Task: Look for space in Fort McMurray, Canada from 11th June, 2023 to 17th June, 2023 for 1 adult in price range Rs.5000 to Rs.12000. Place can be private room with 1  bedroom having 1 bed and 1 bathroom. Property type can be house, flat, guest house, hotel. Booking option can be shelf check-in. Required host language is English.
Action: Mouse moved to (452, 92)
Screenshot: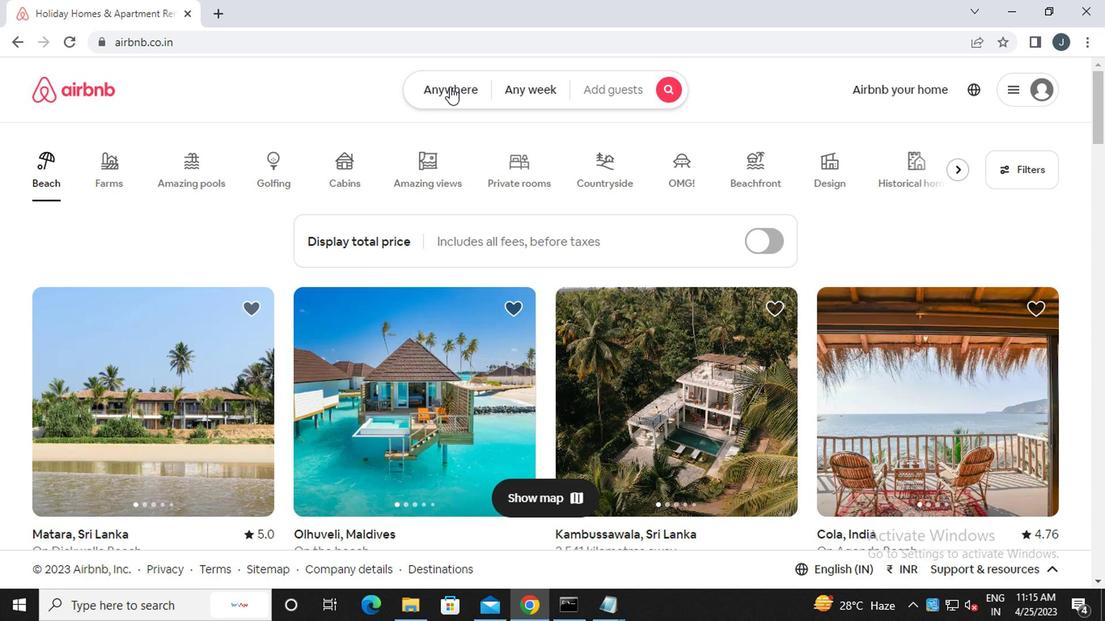 
Action: Mouse pressed left at (452, 92)
Screenshot: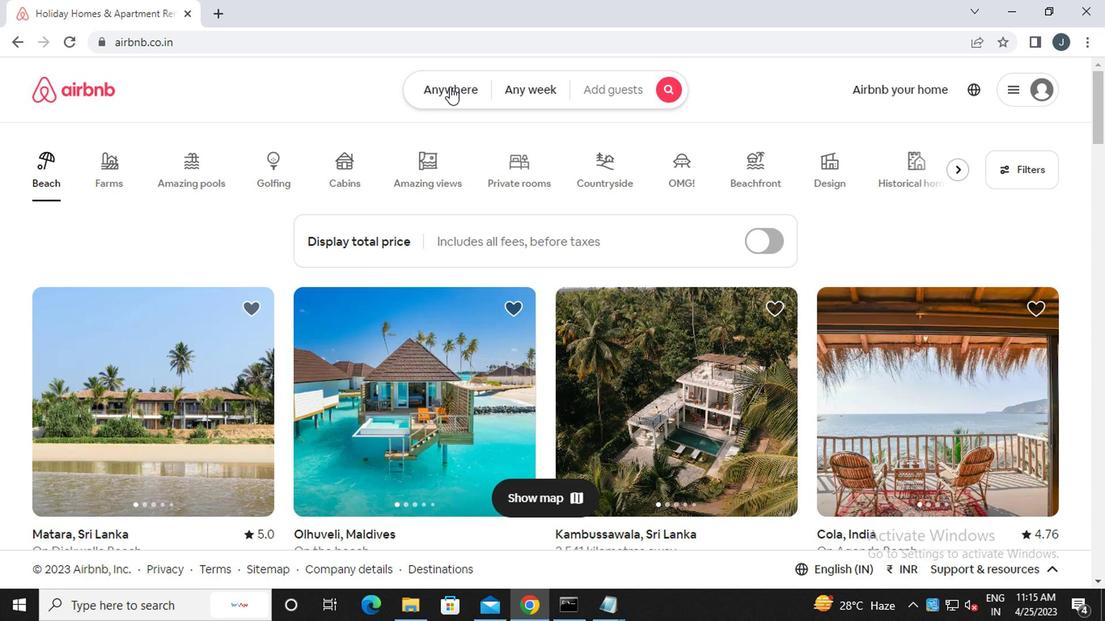
Action: Mouse moved to (269, 155)
Screenshot: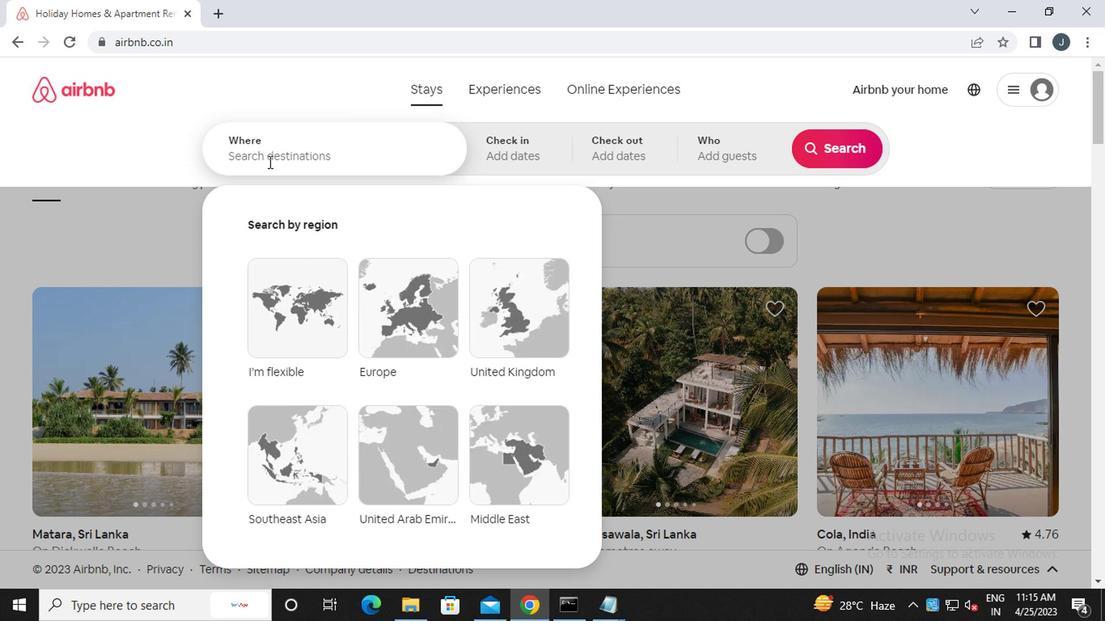 
Action: Mouse pressed left at (269, 155)
Screenshot: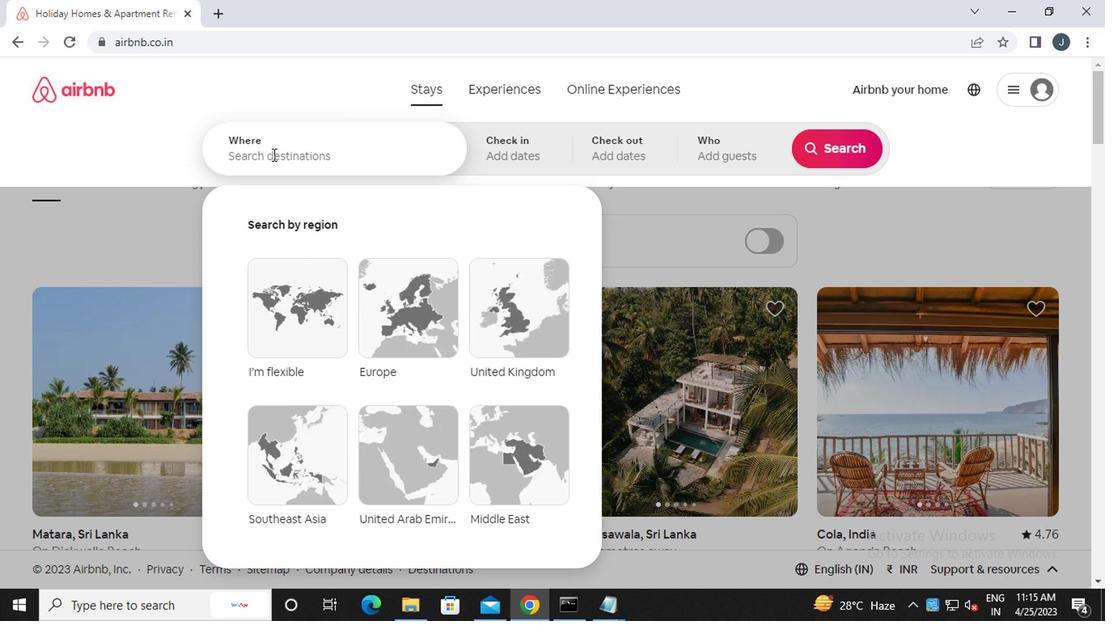 
Action: Mouse moved to (271, 155)
Screenshot: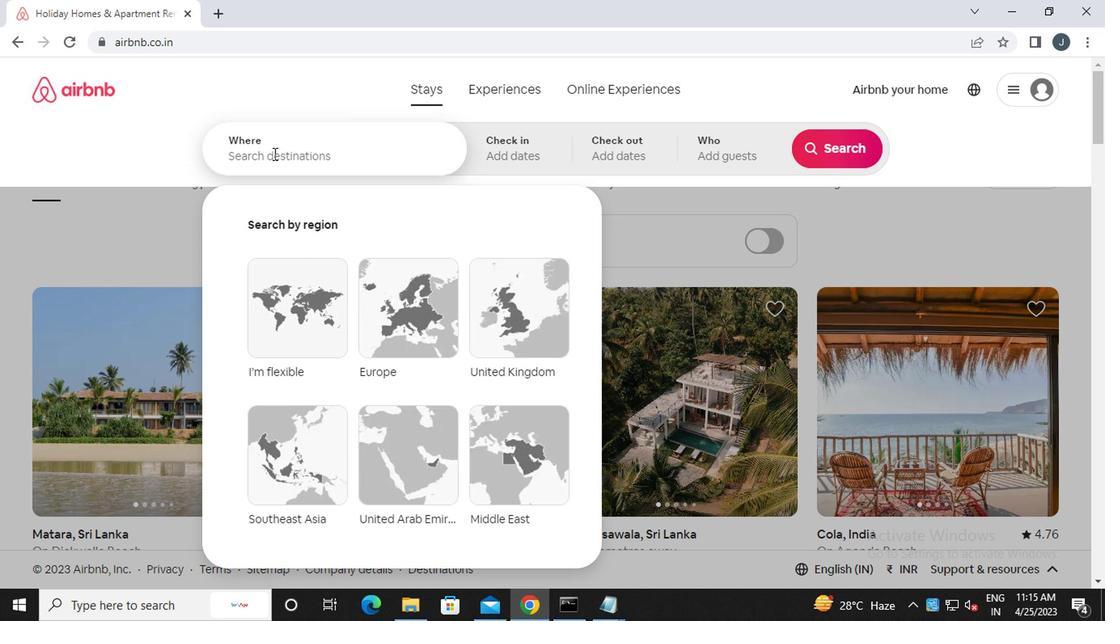 
Action: Key pressed f<Key.caps_lock>ort<Key.space><Key.caps_lock>m<Key.caps_lock>c<Key.caps_lock>m<Key.caps_lock>urray,<Key.caps_lock>c<Key.caps_lock>anada
Screenshot: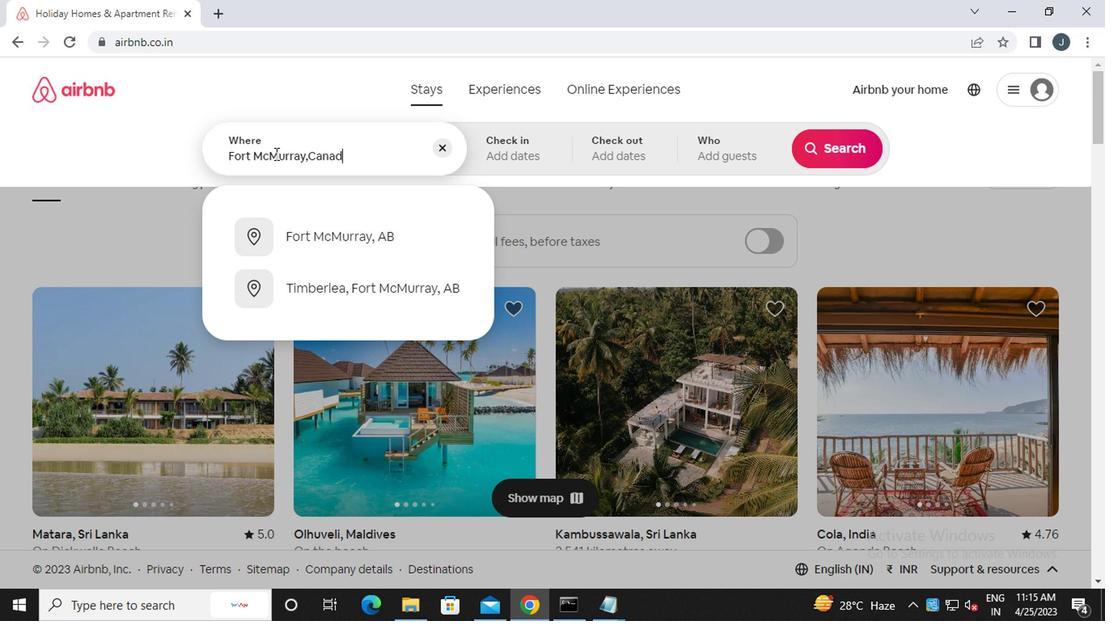 
Action: Mouse moved to (525, 160)
Screenshot: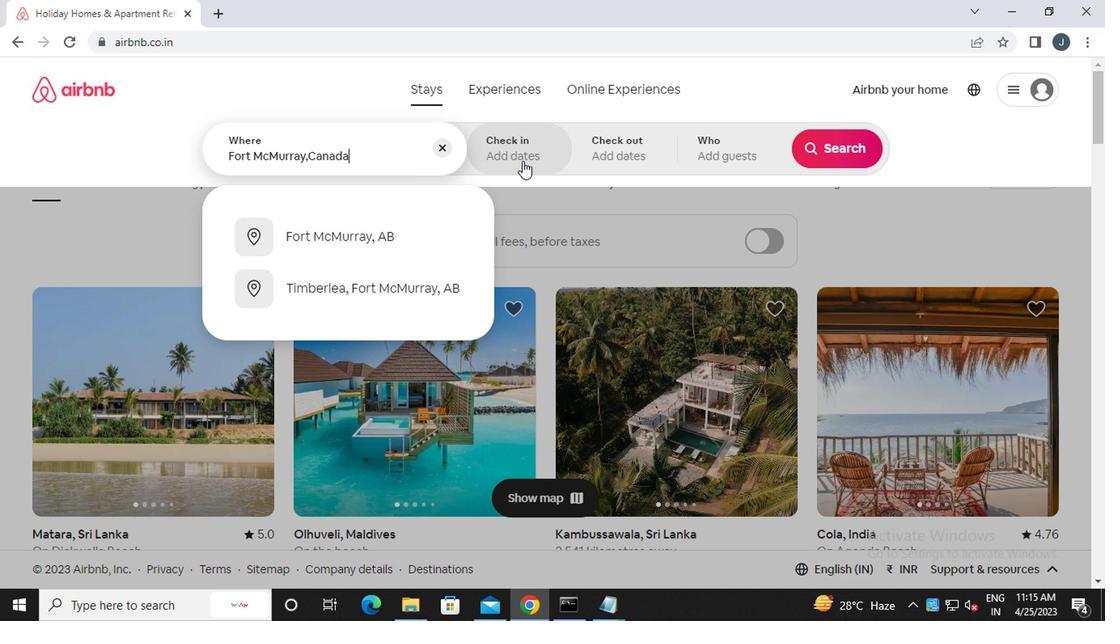 
Action: Mouse pressed left at (525, 160)
Screenshot: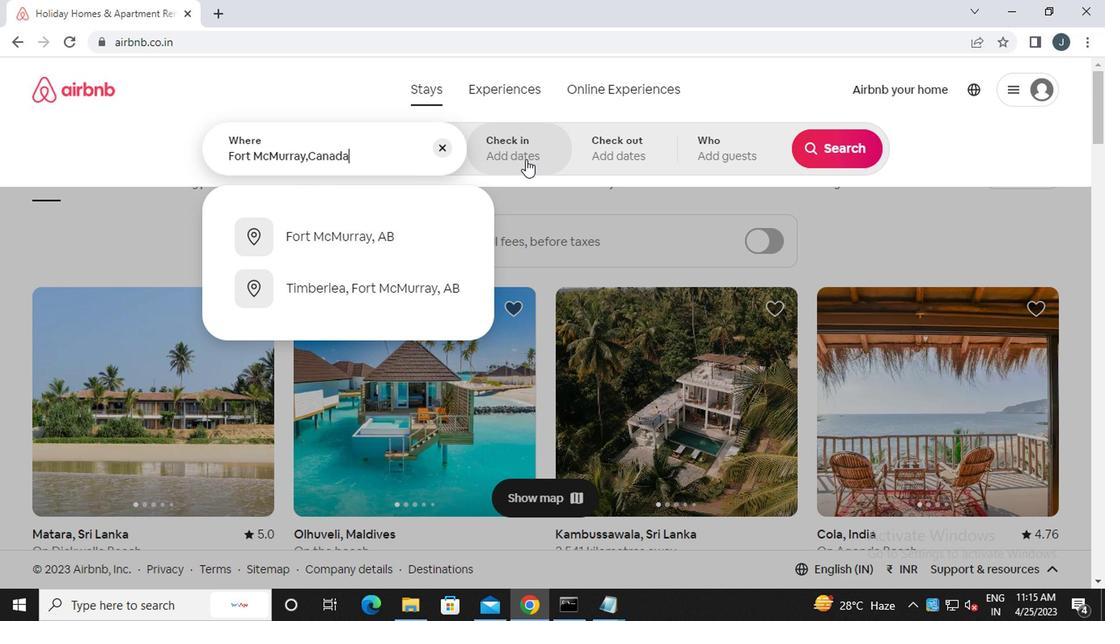 
Action: Mouse moved to (833, 277)
Screenshot: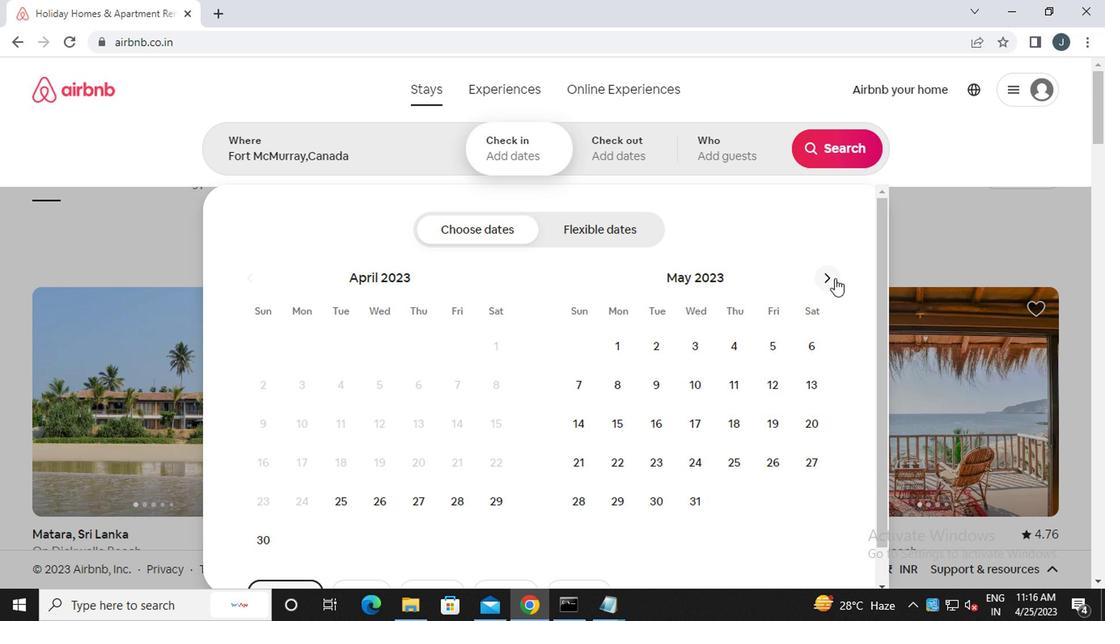 
Action: Mouse pressed left at (833, 277)
Screenshot: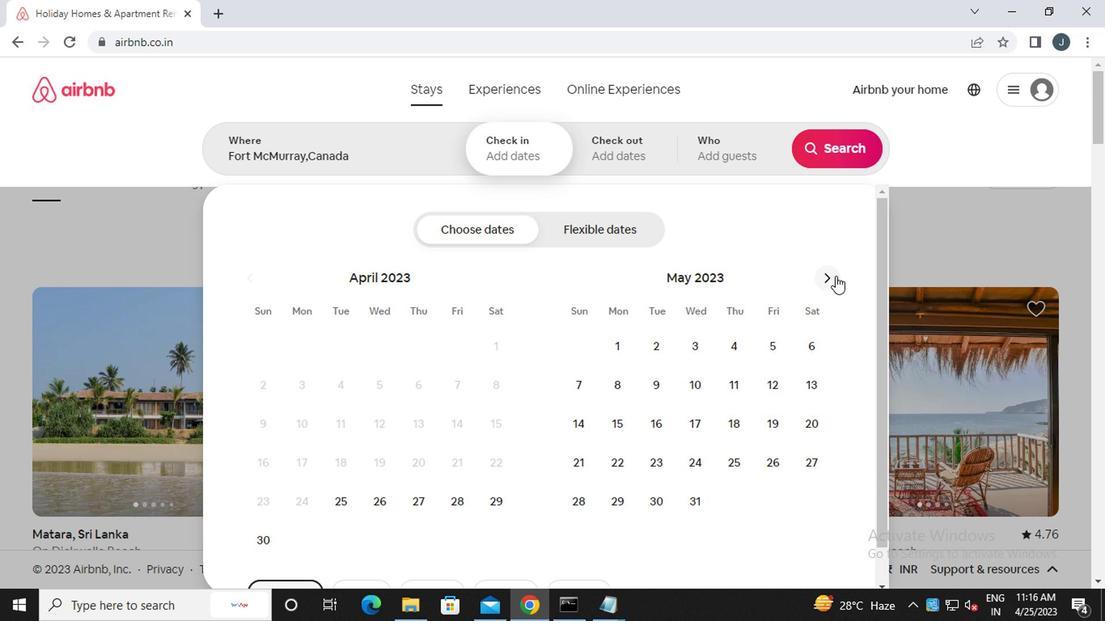 
Action: Mouse moved to (584, 431)
Screenshot: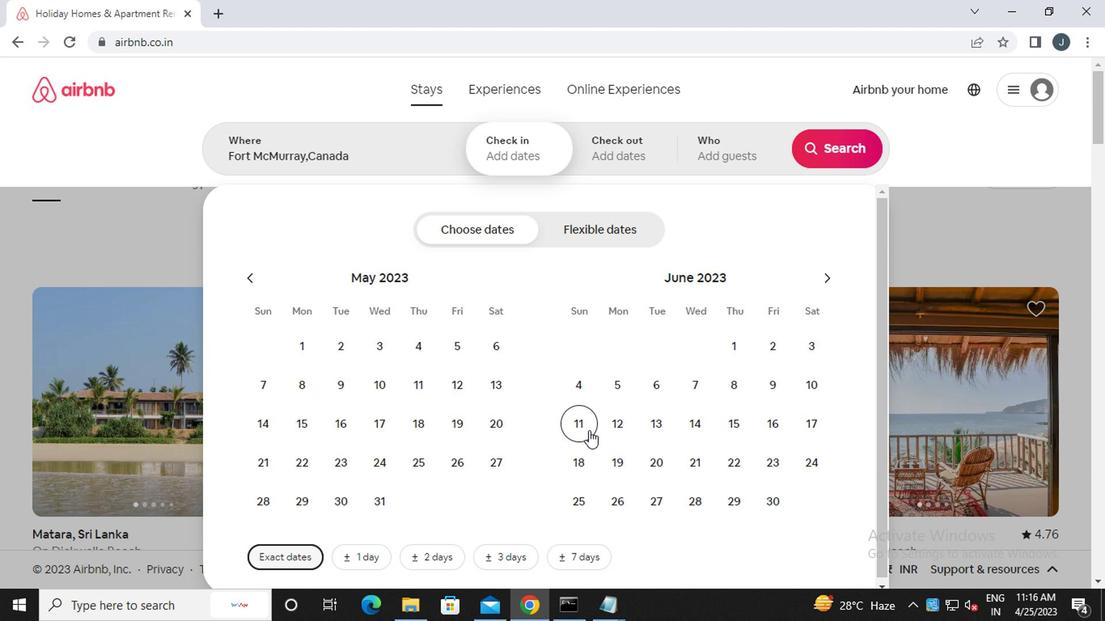 
Action: Mouse pressed left at (584, 431)
Screenshot: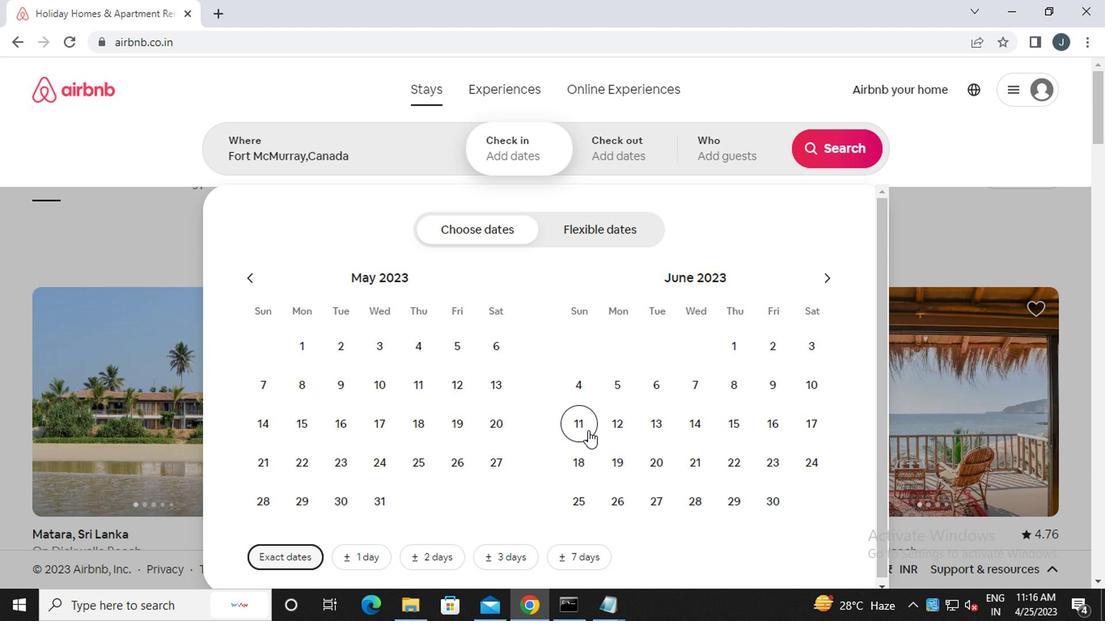 
Action: Mouse moved to (807, 429)
Screenshot: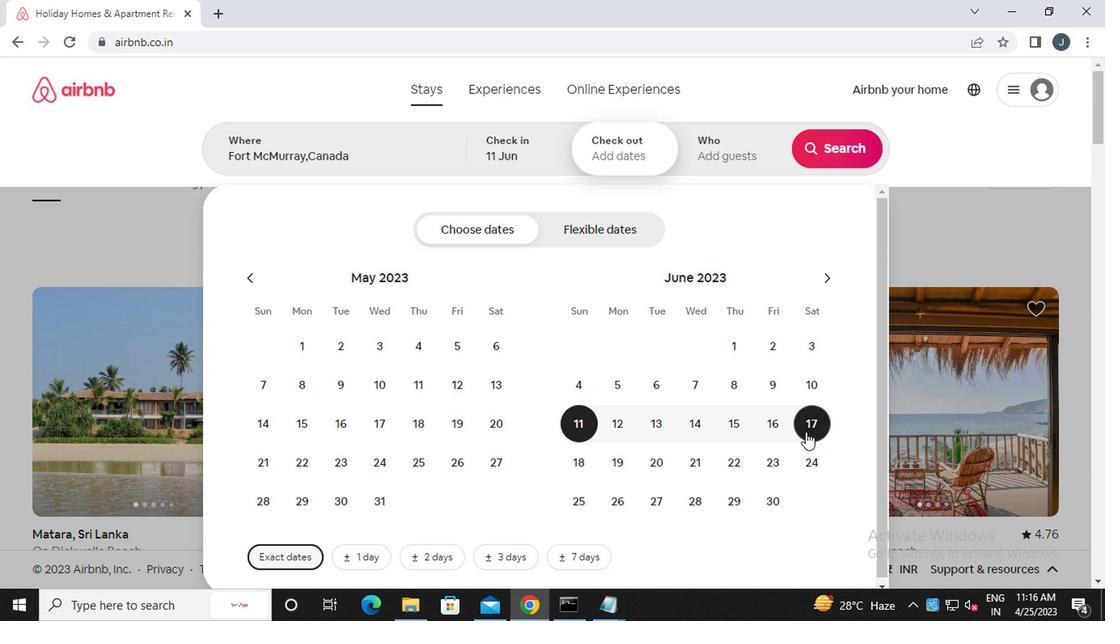 
Action: Mouse pressed left at (807, 429)
Screenshot: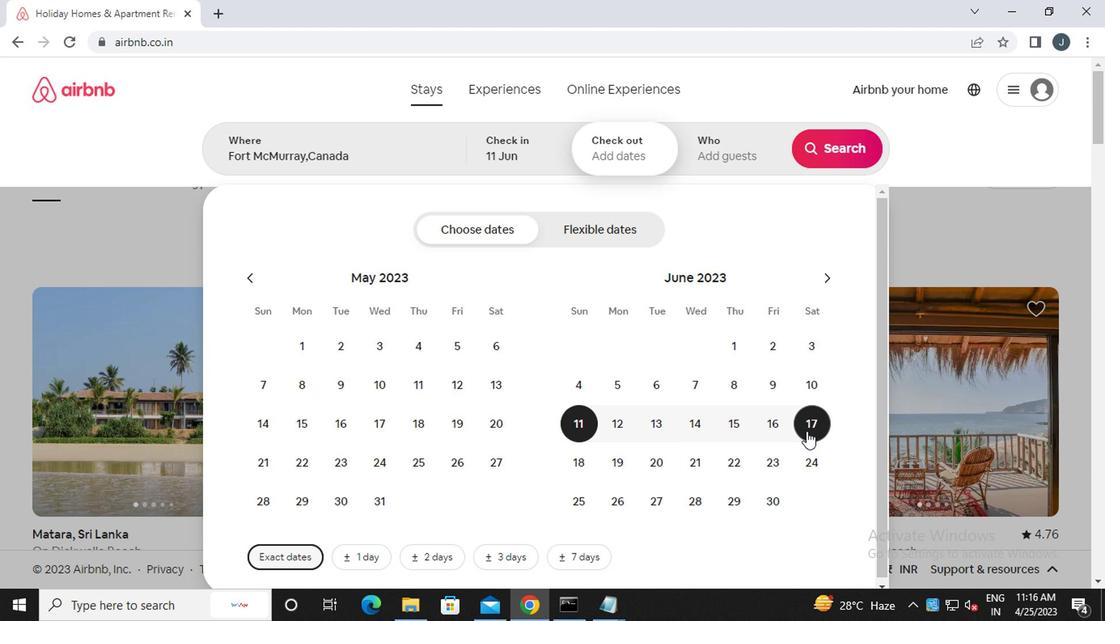 
Action: Mouse moved to (735, 164)
Screenshot: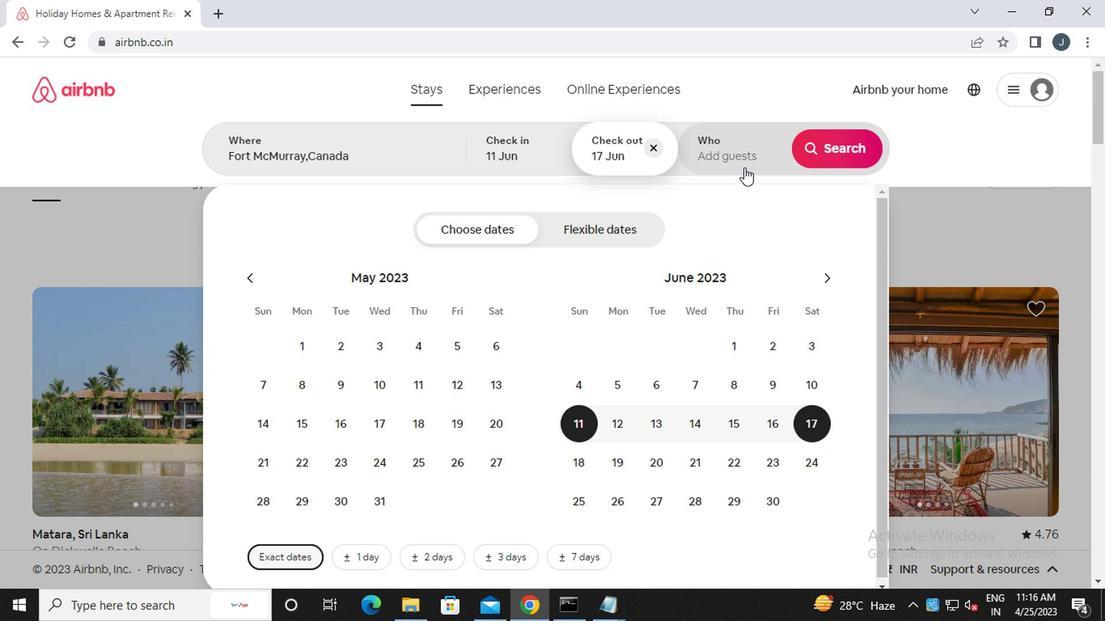 
Action: Mouse pressed left at (735, 164)
Screenshot: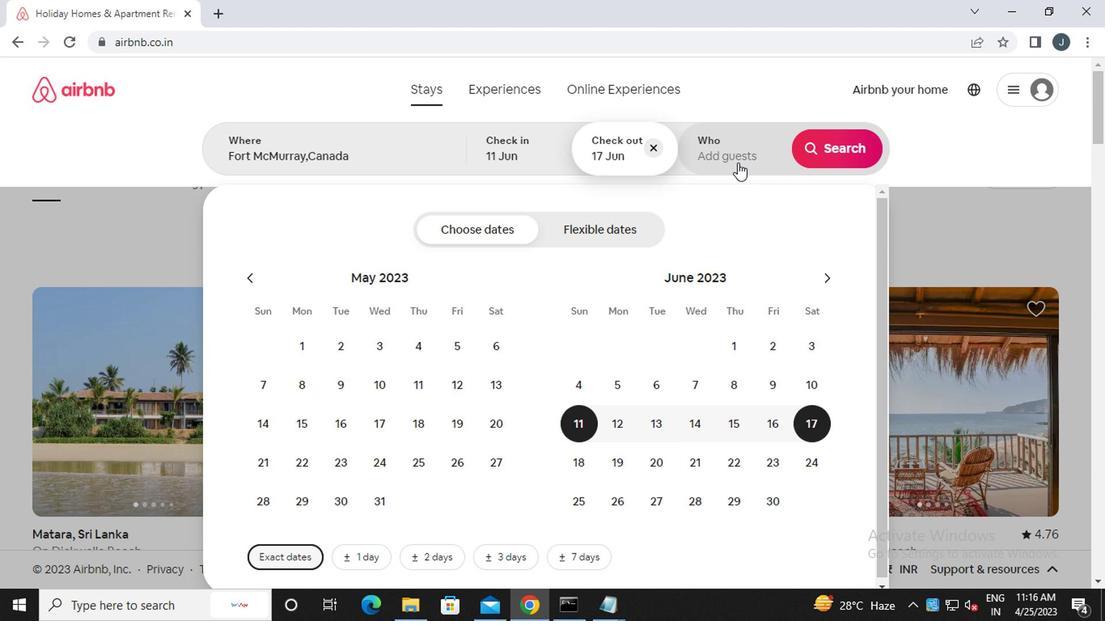 
Action: Mouse moved to (846, 240)
Screenshot: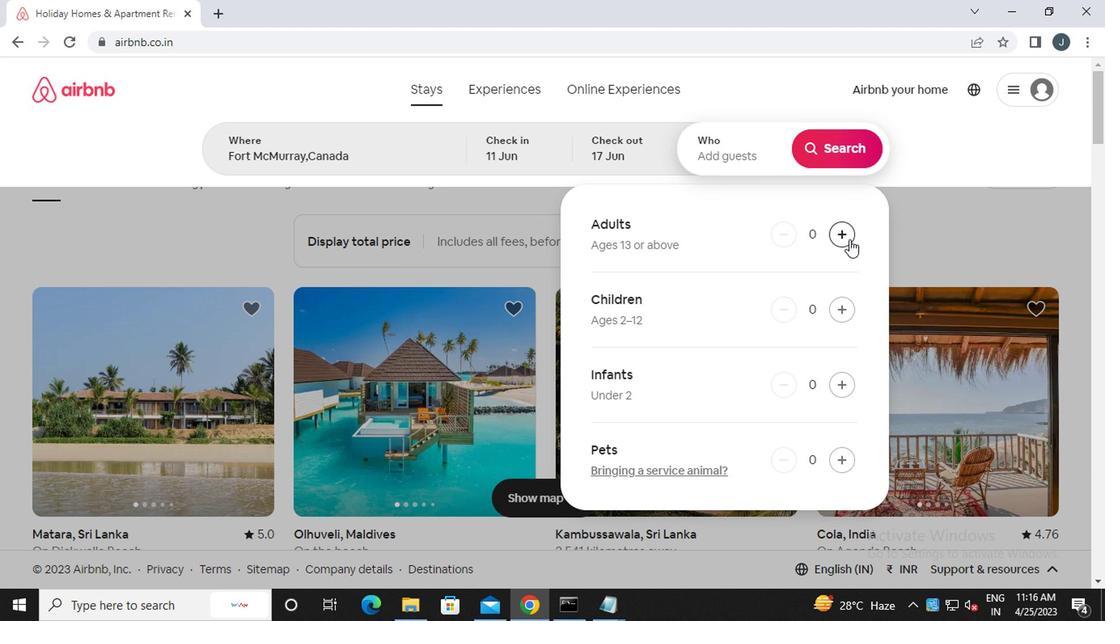 
Action: Mouse pressed left at (846, 240)
Screenshot: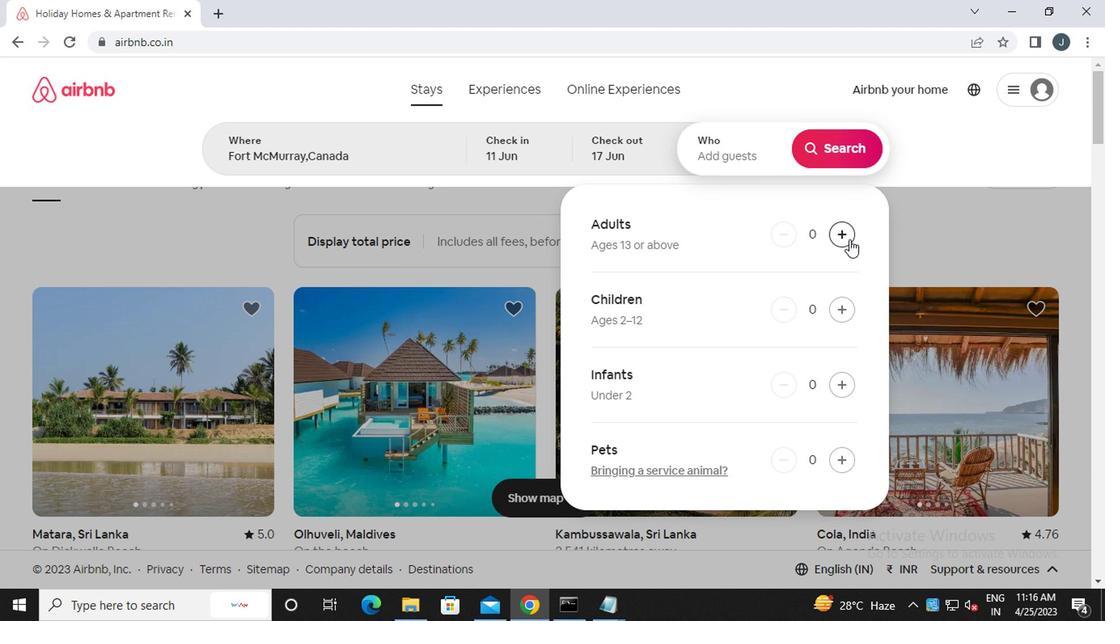 
Action: Mouse moved to (828, 154)
Screenshot: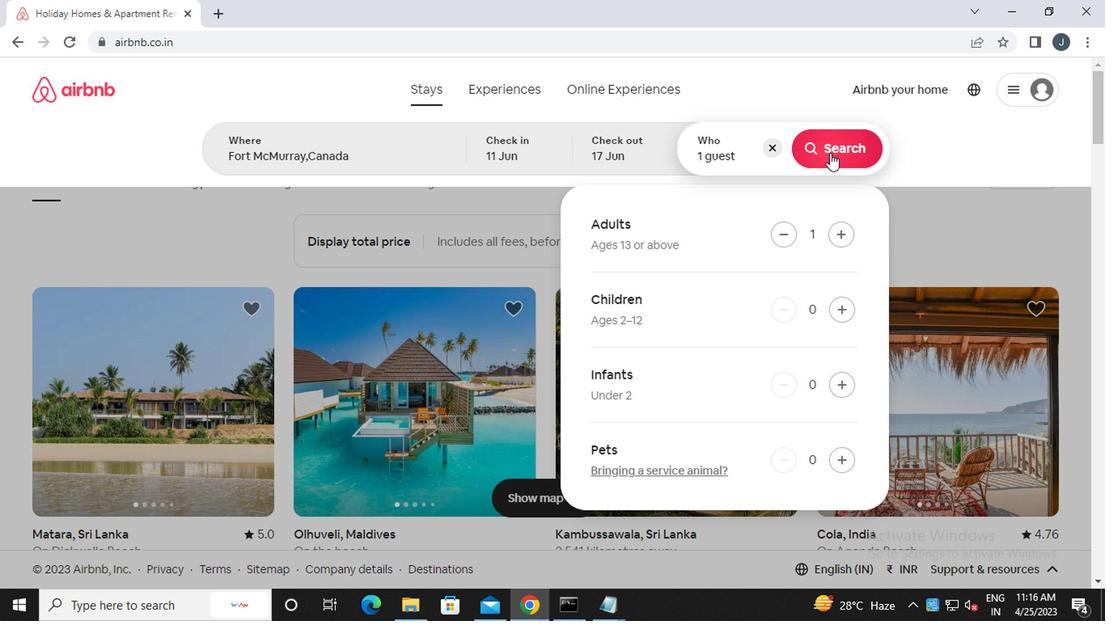 
Action: Mouse pressed left at (828, 154)
Screenshot: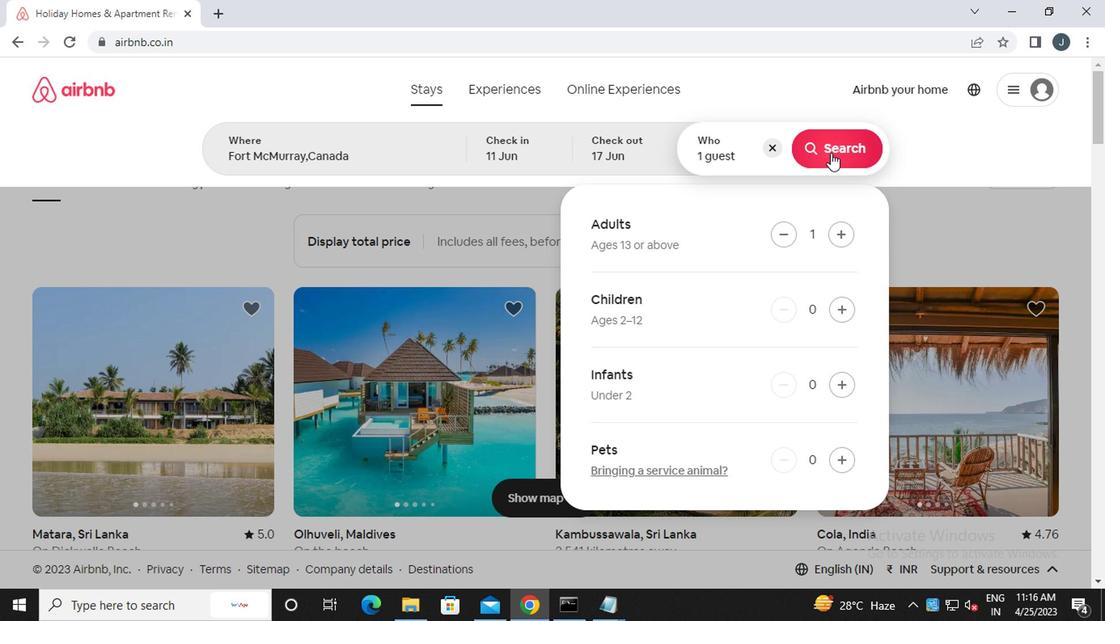 
Action: Mouse moved to (1038, 151)
Screenshot: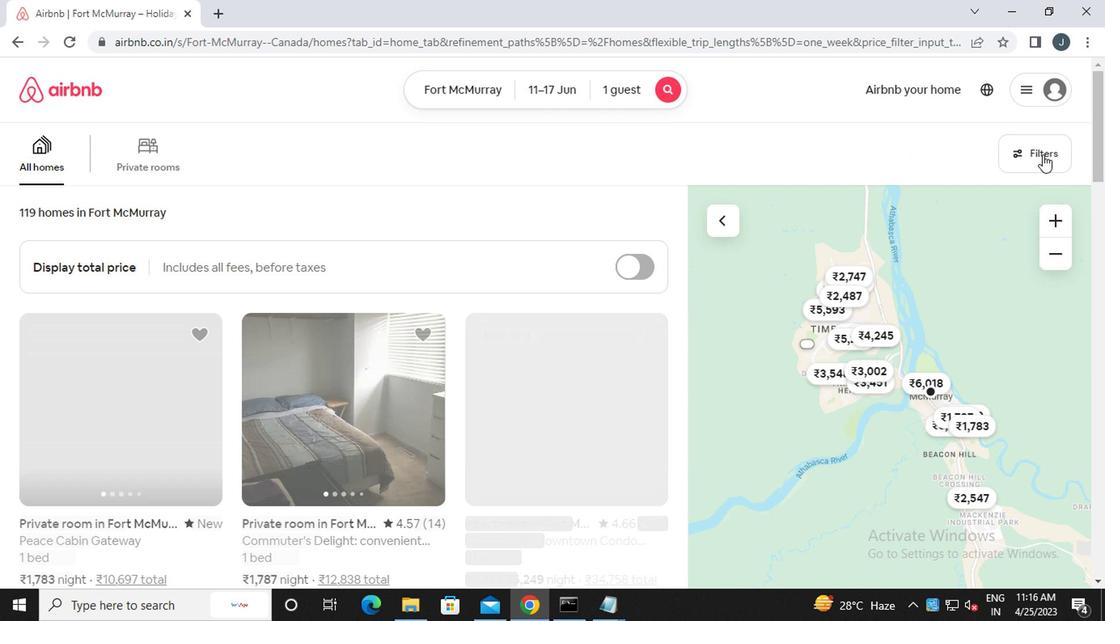 
Action: Mouse pressed left at (1038, 151)
Screenshot: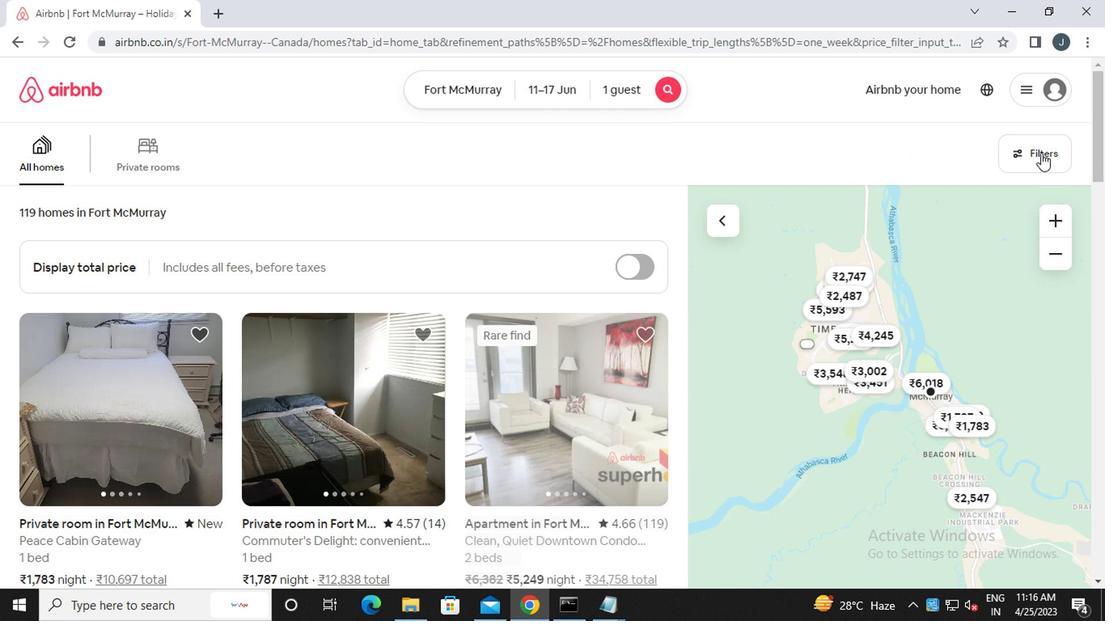 
Action: Mouse moved to (381, 355)
Screenshot: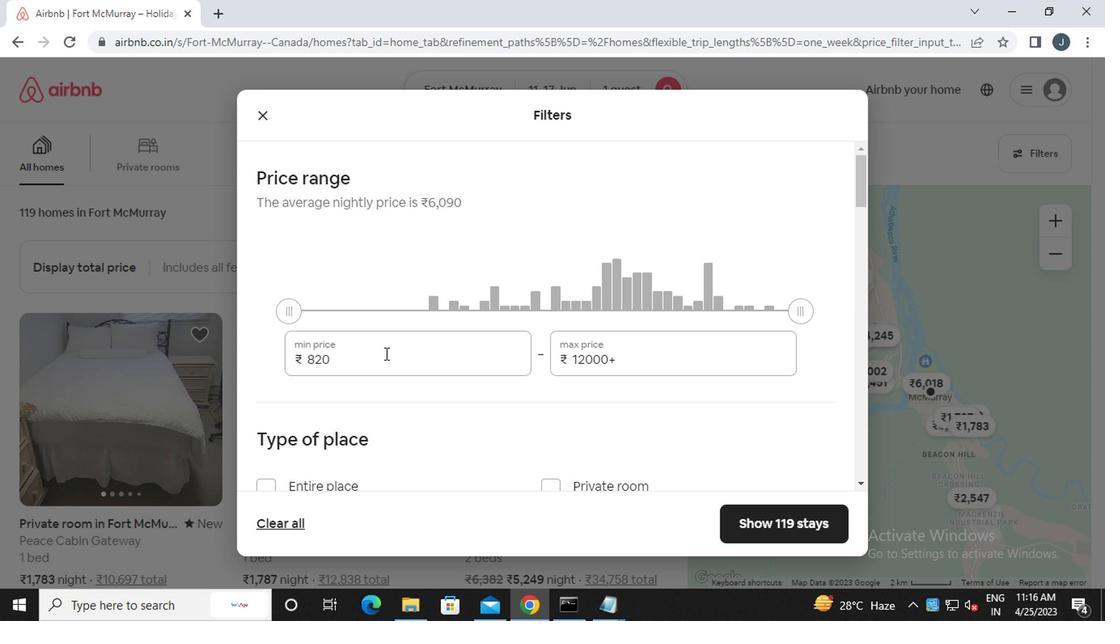 
Action: Mouse pressed left at (381, 355)
Screenshot: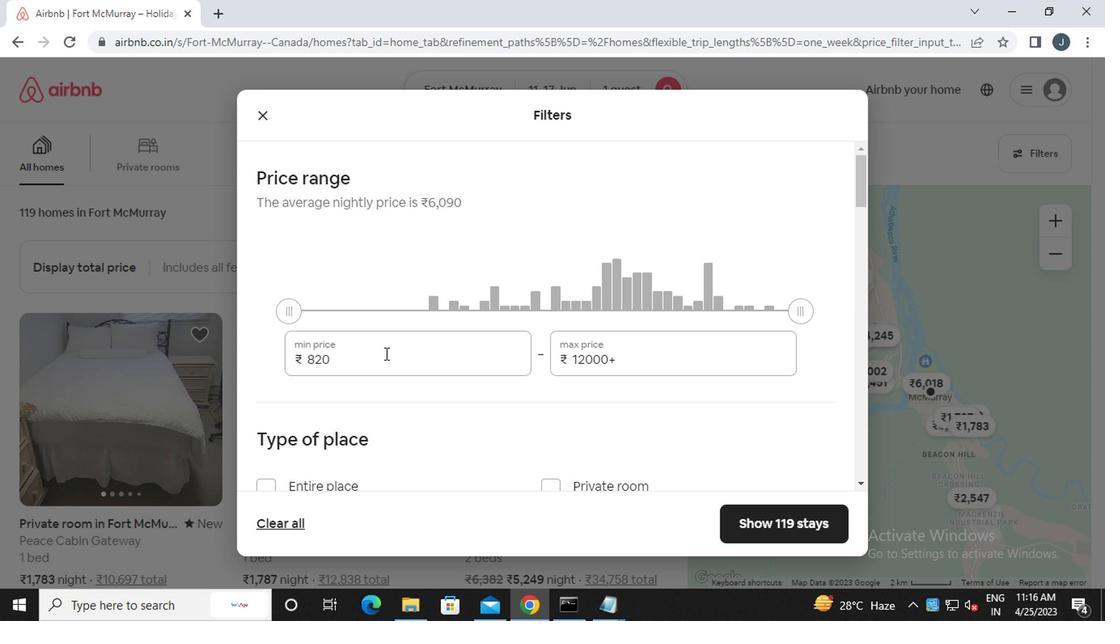
Action: Mouse moved to (381, 356)
Screenshot: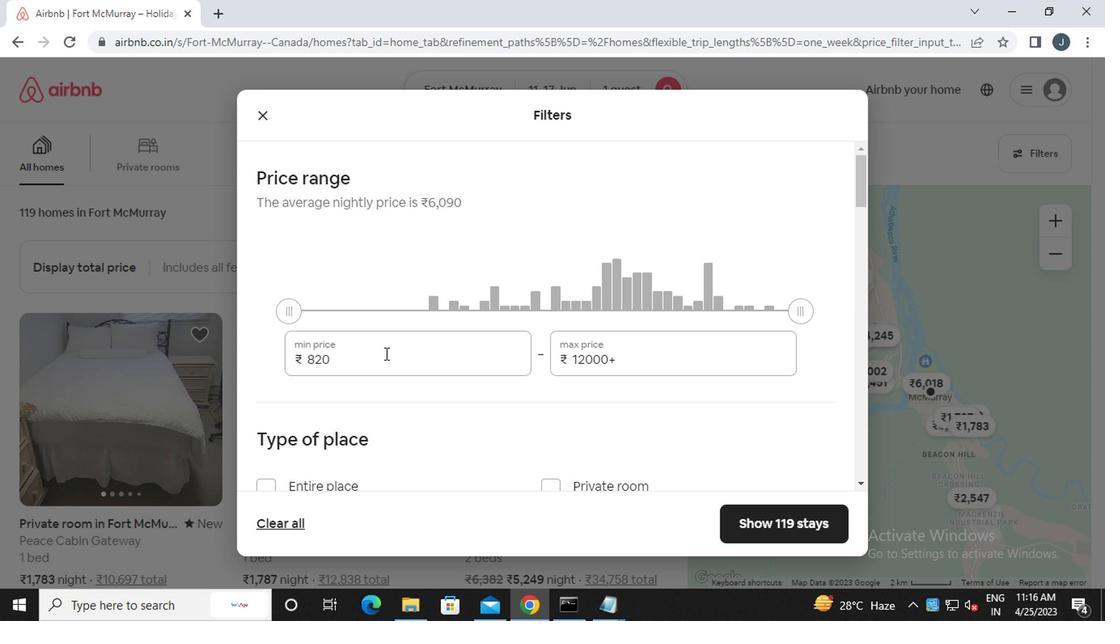 
Action: Key pressed <Key.backspace><Key.backspace><Key.backspace><<101>><<96>><<96>><<96>>
Screenshot: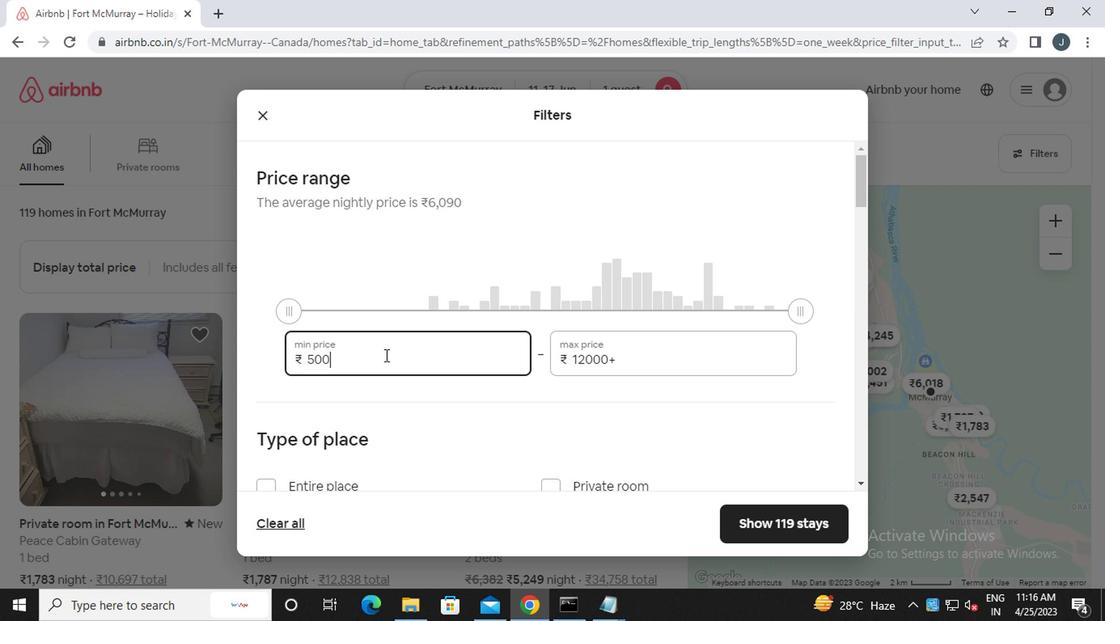 
Action: Mouse moved to (632, 364)
Screenshot: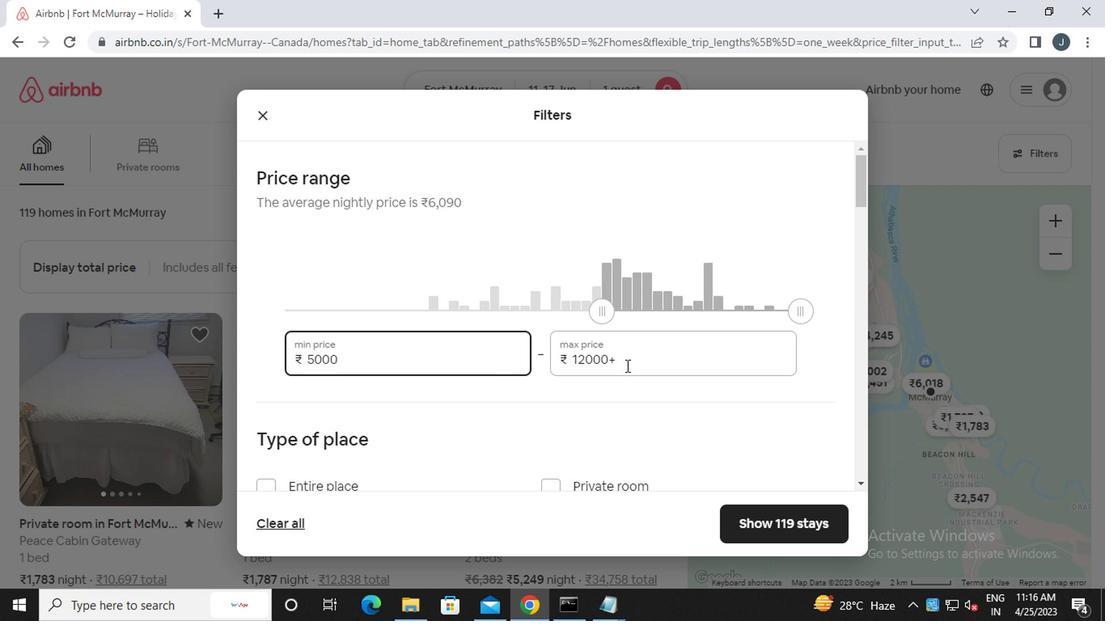 
Action: Mouse pressed left at (632, 364)
Screenshot: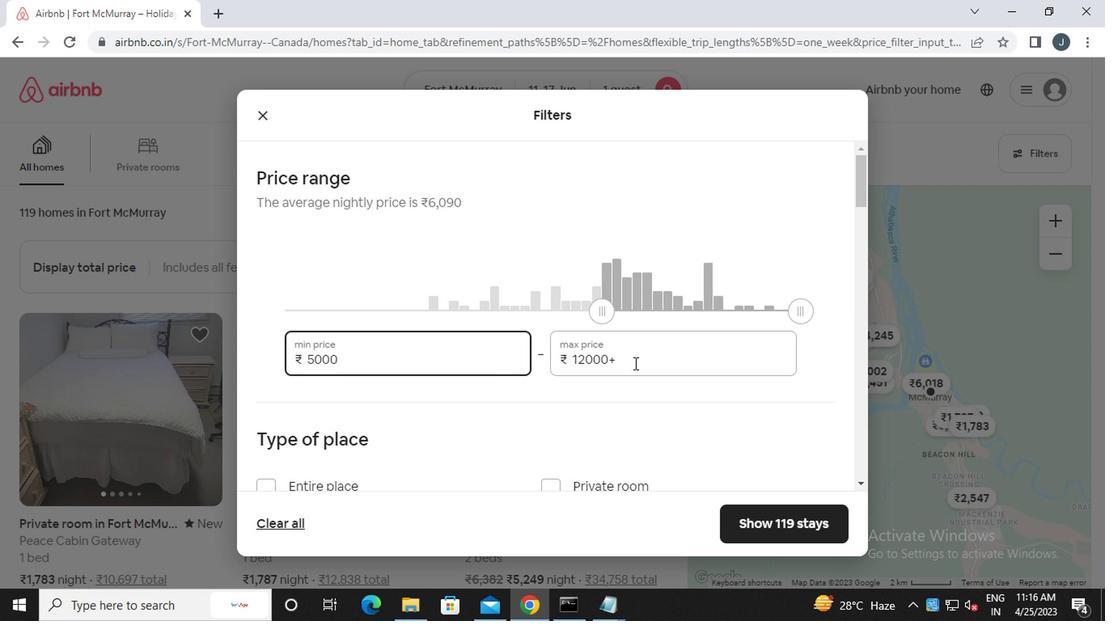 
Action: Mouse moved to (632, 364)
Screenshot: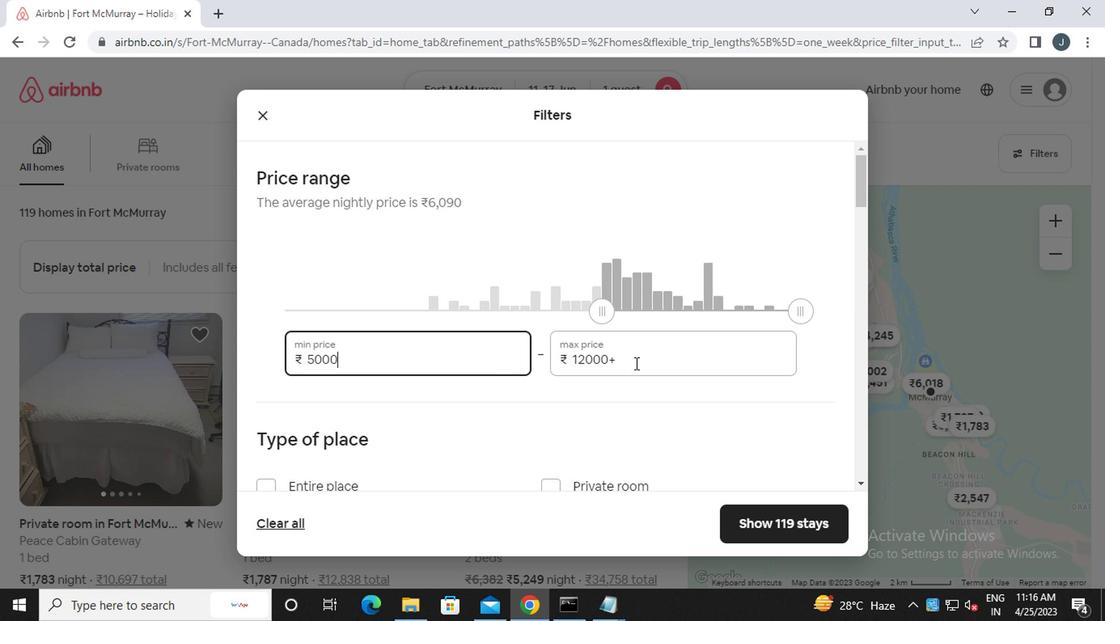 
Action: Key pressed <Key.backspace><Key.backspace><<96>>
Screenshot: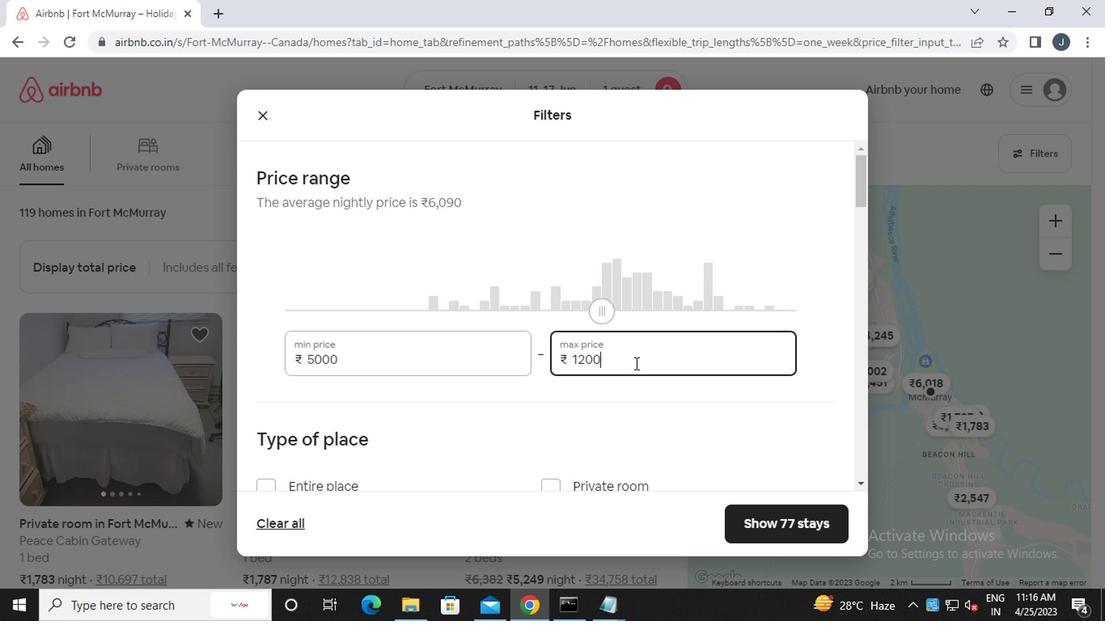 
Action: Mouse moved to (497, 381)
Screenshot: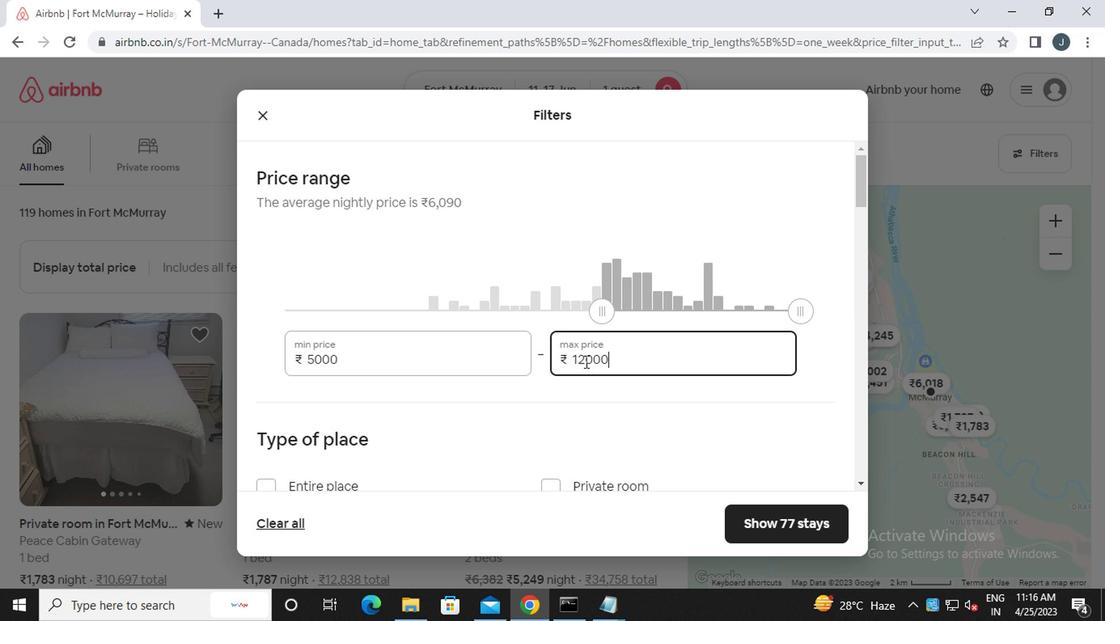 
Action: Mouse scrolled (497, 380) with delta (0, 0)
Screenshot: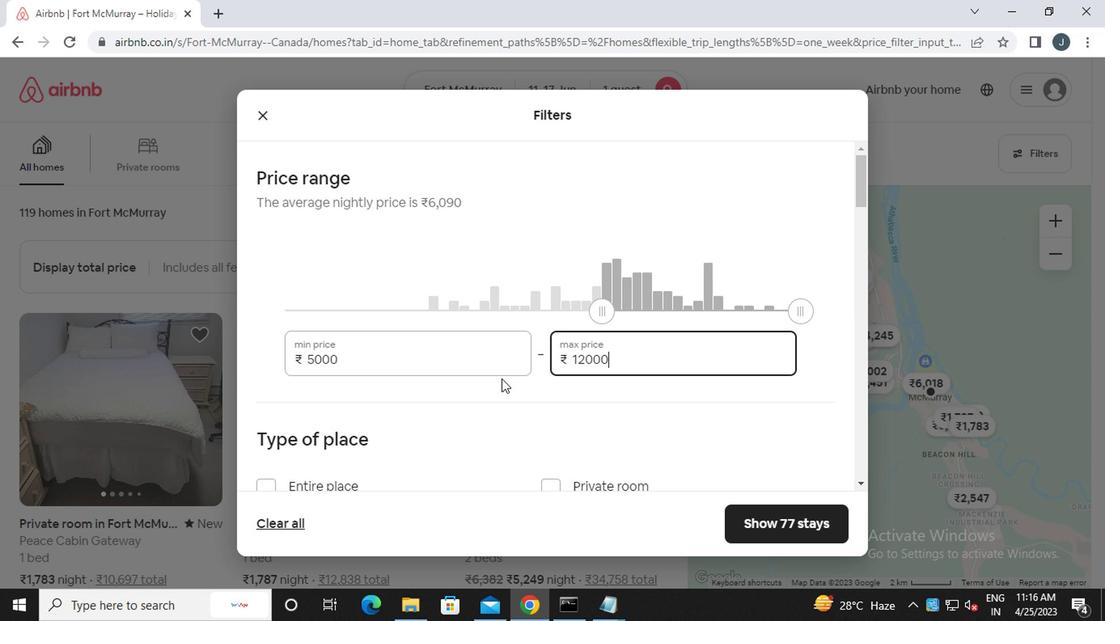 
Action: Mouse scrolled (497, 380) with delta (0, 0)
Screenshot: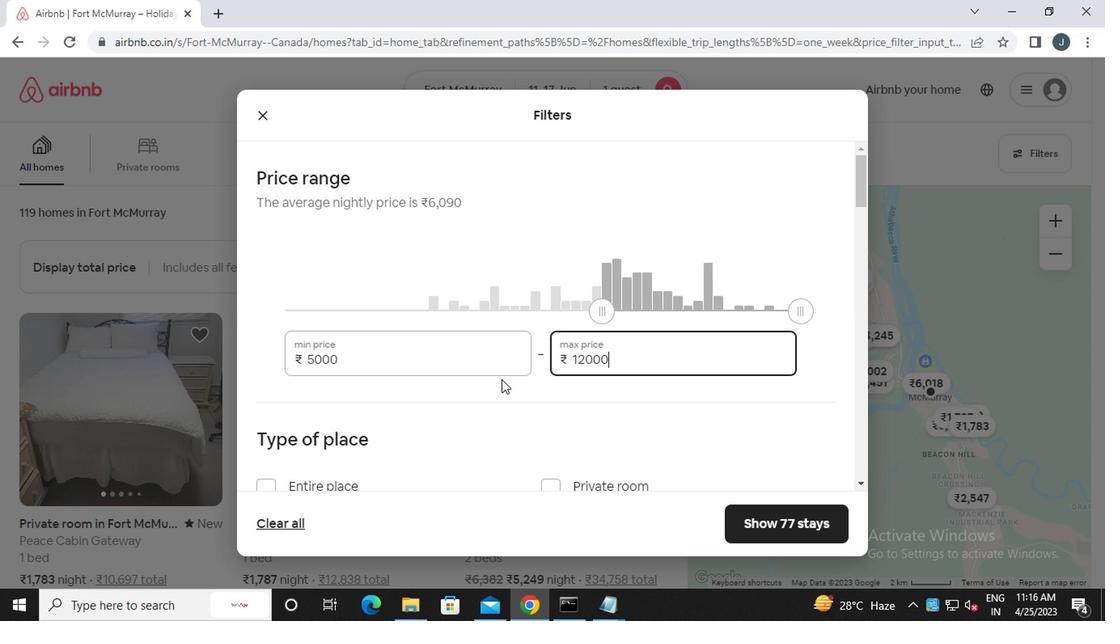 
Action: Mouse moved to (549, 331)
Screenshot: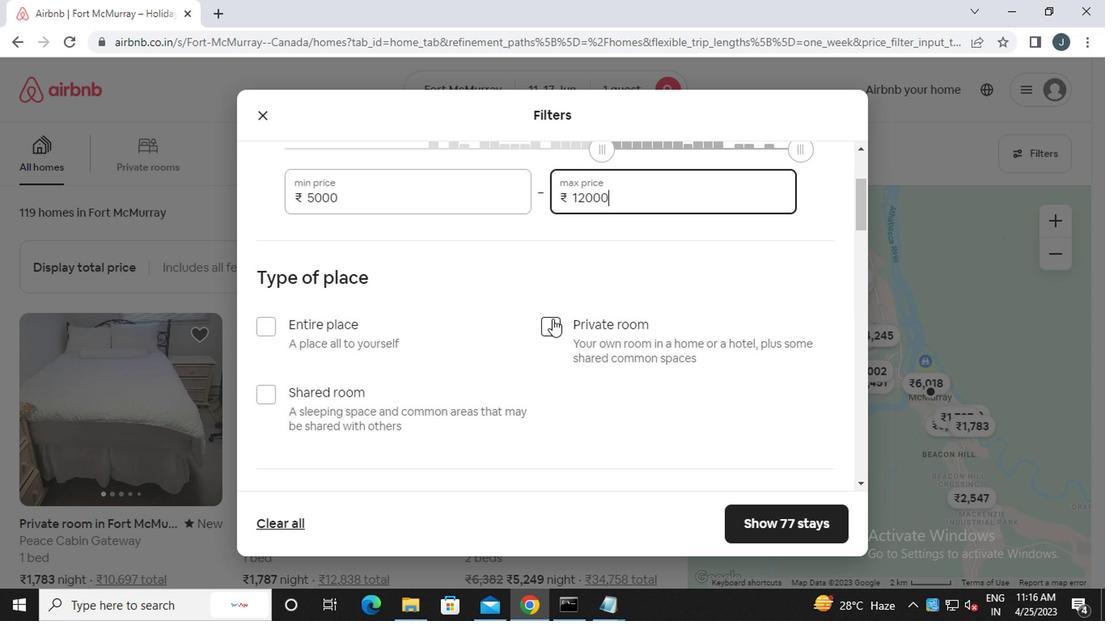 
Action: Mouse pressed left at (549, 331)
Screenshot: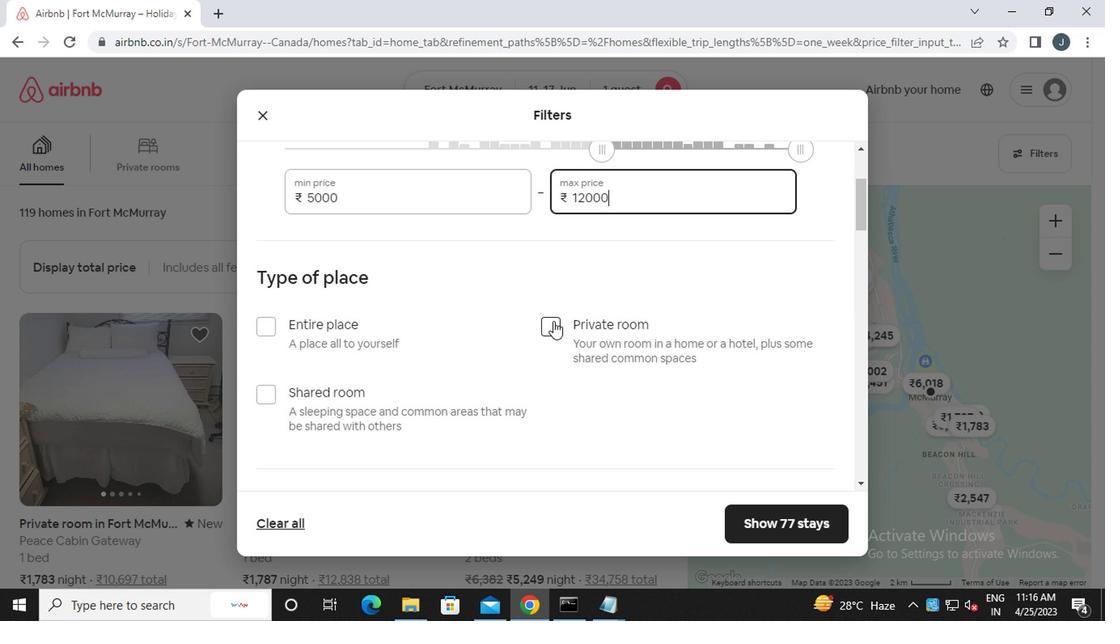 
Action: Mouse moved to (545, 346)
Screenshot: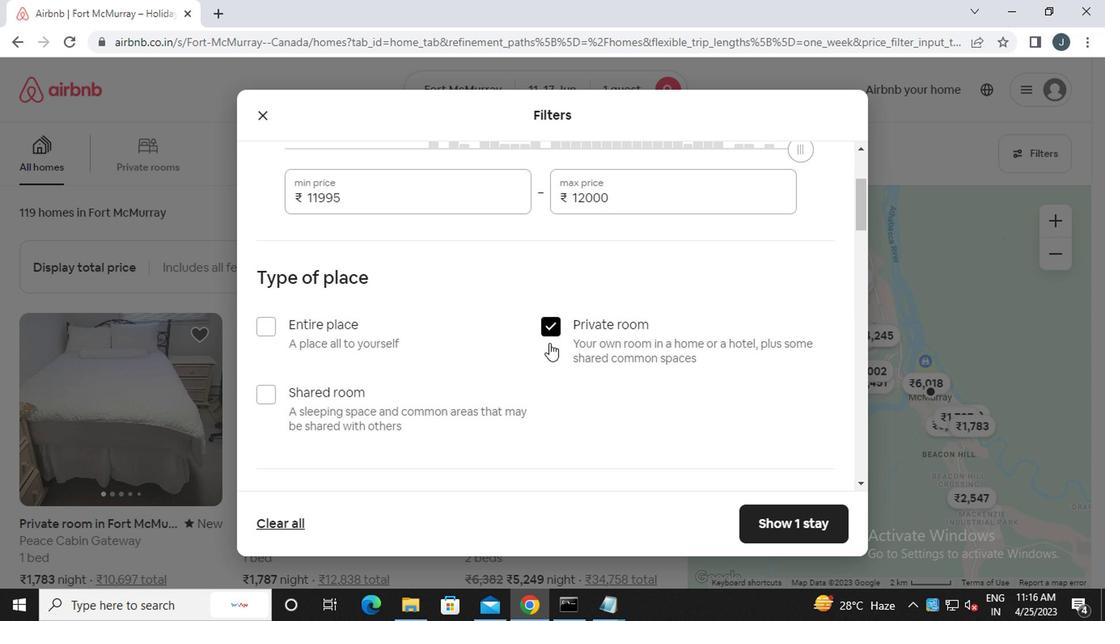 
Action: Mouse scrolled (545, 345) with delta (0, -1)
Screenshot: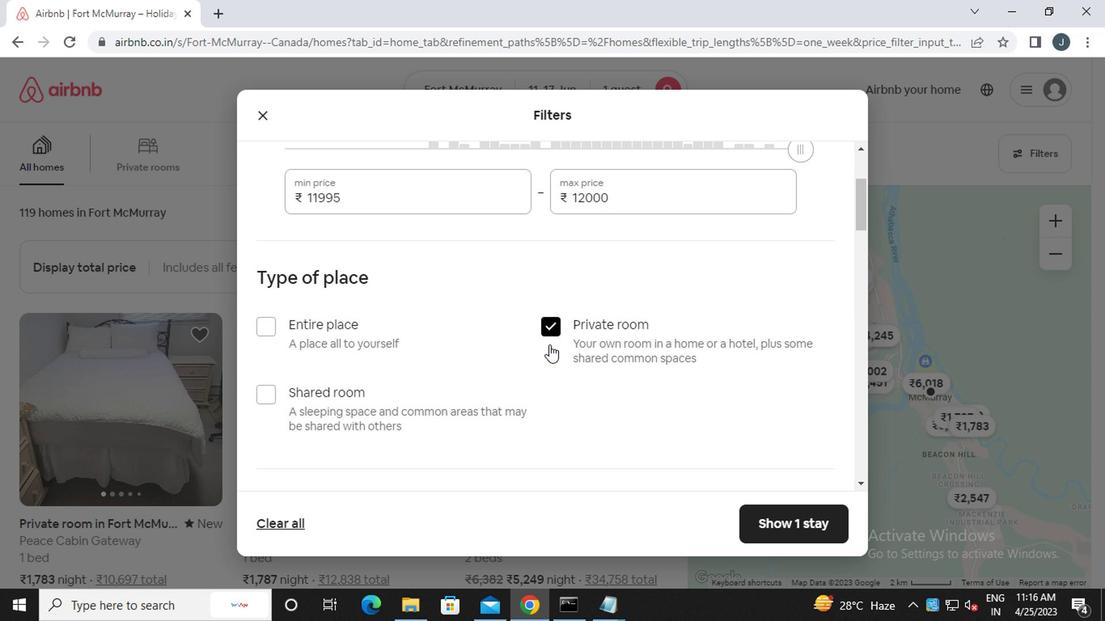 
Action: Mouse moved to (552, 345)
Screenshot: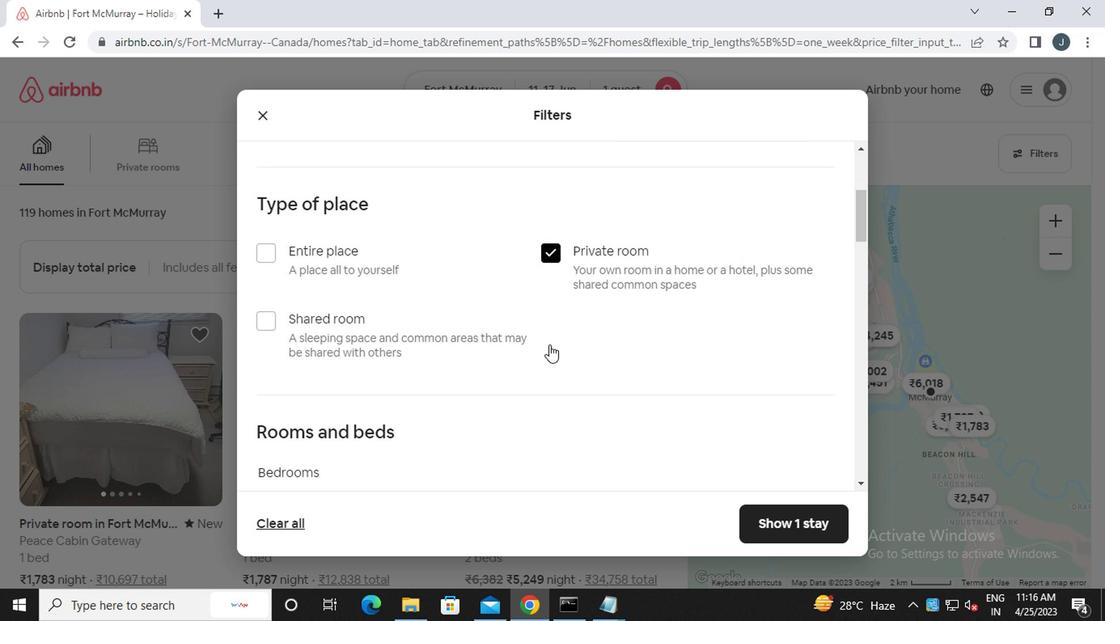 
Action: Mouse scrolled (552, 344) with delta (0, 0)
Screenshot: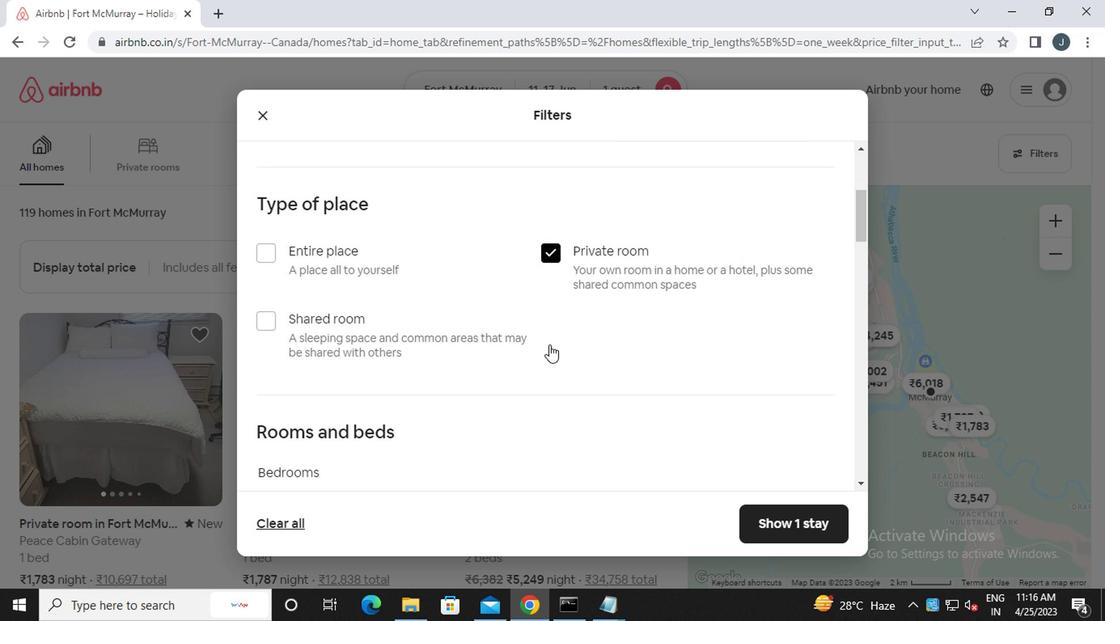 
Action: Mouse moved to (548, 343)
Screenshot: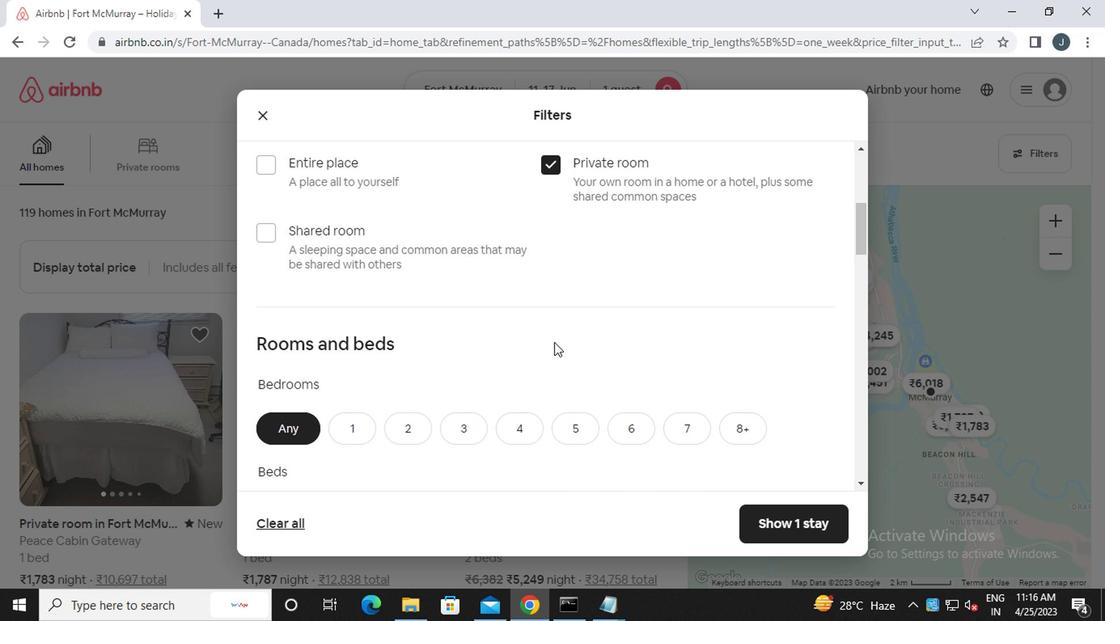 
Action: Mouse scrolled (548, 342) with delta (0, 0)
Screenshot: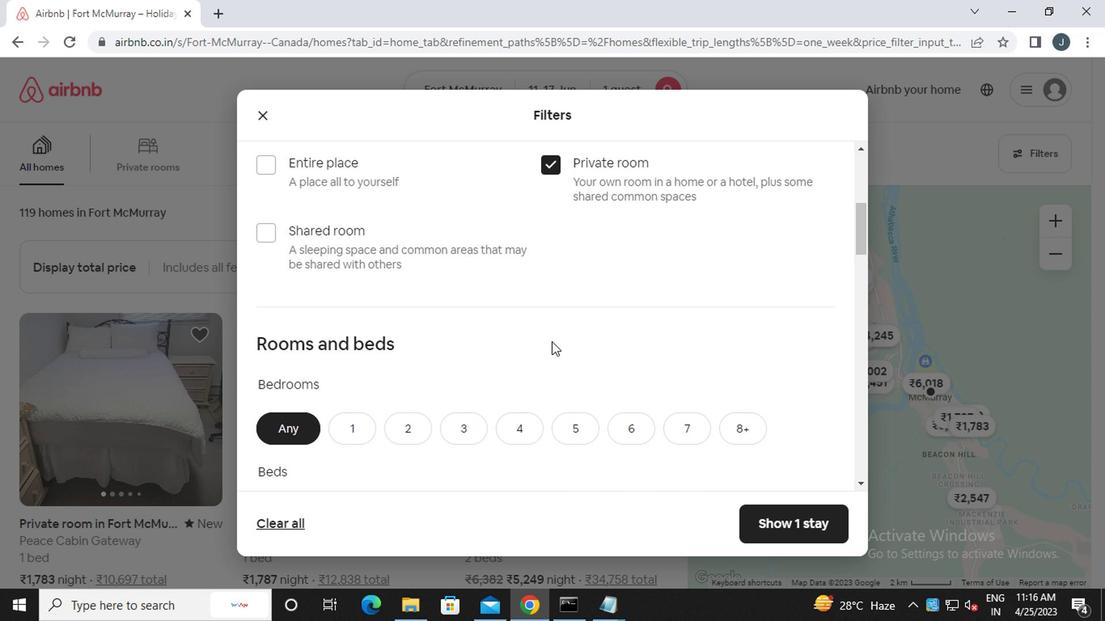 
Action: Mouse scrolled (548, 342) with delta (0, 0)
Screenshot: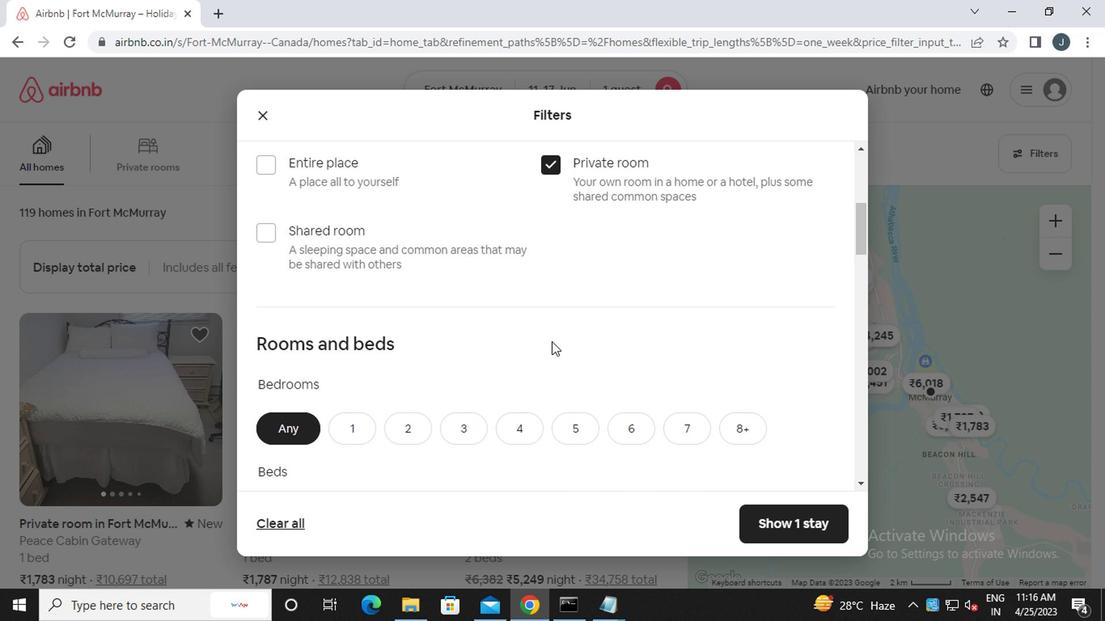 
Action: Mouse moved to (354, 265)
Screenshot: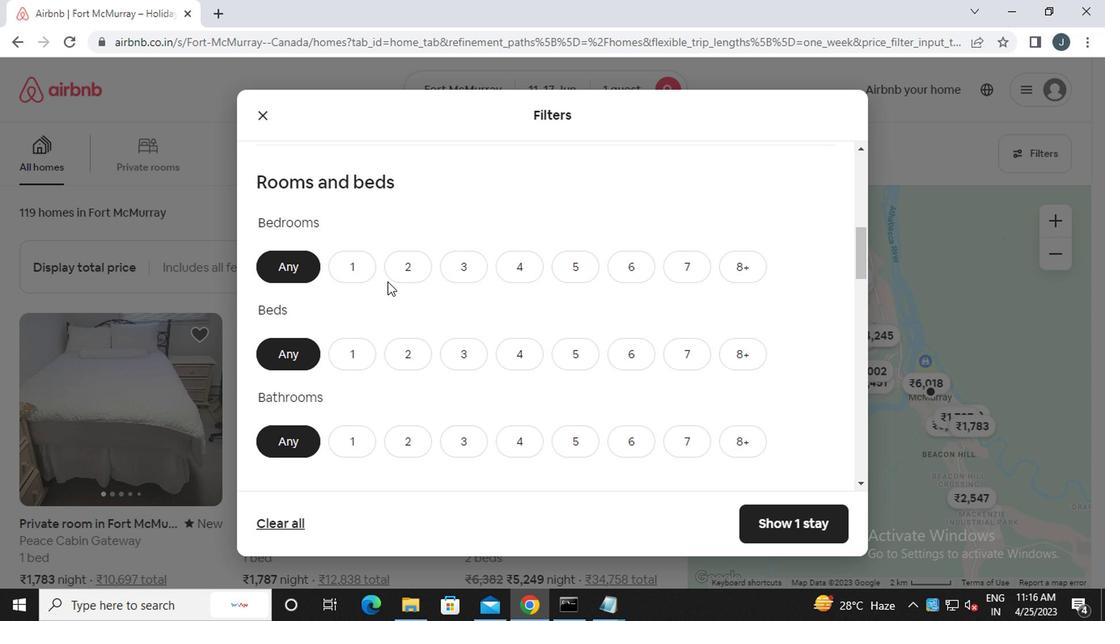 
Action: Mouse pressed left at (354, 265)
Screenshot: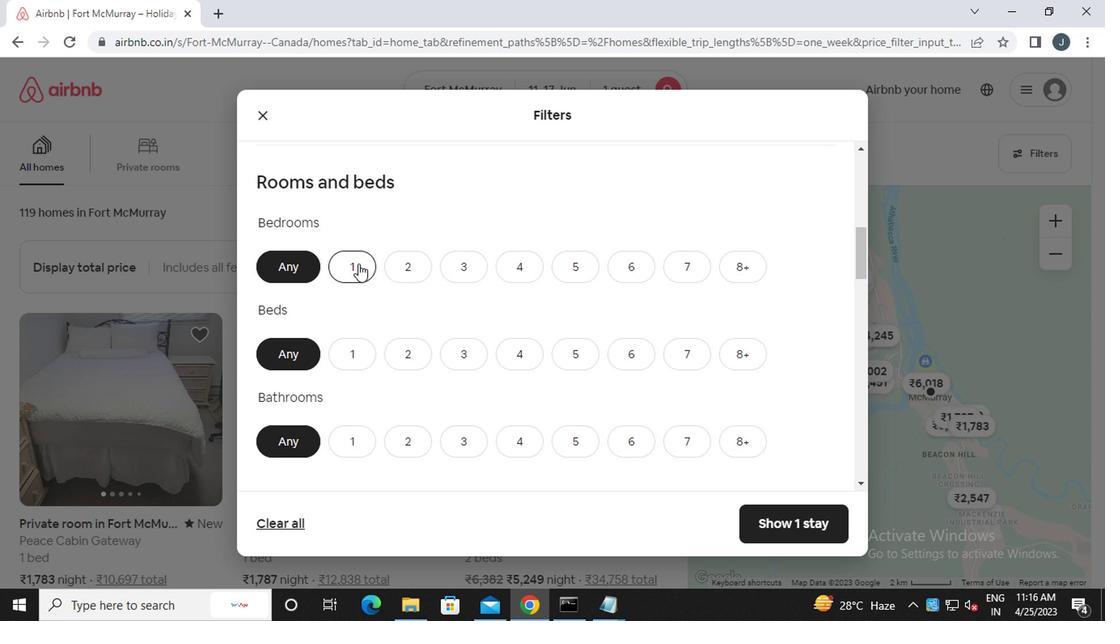 
Action: Mouse moved to (357, 350)
Screenshot: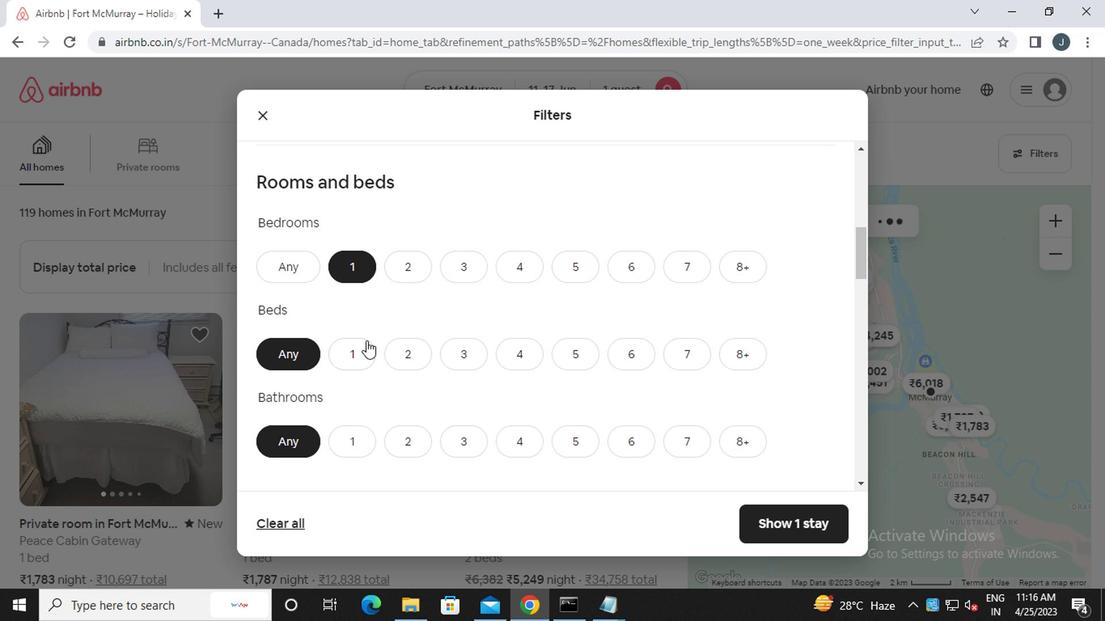 
Action: Mouse pressed left at (357, 350)
Screenshot: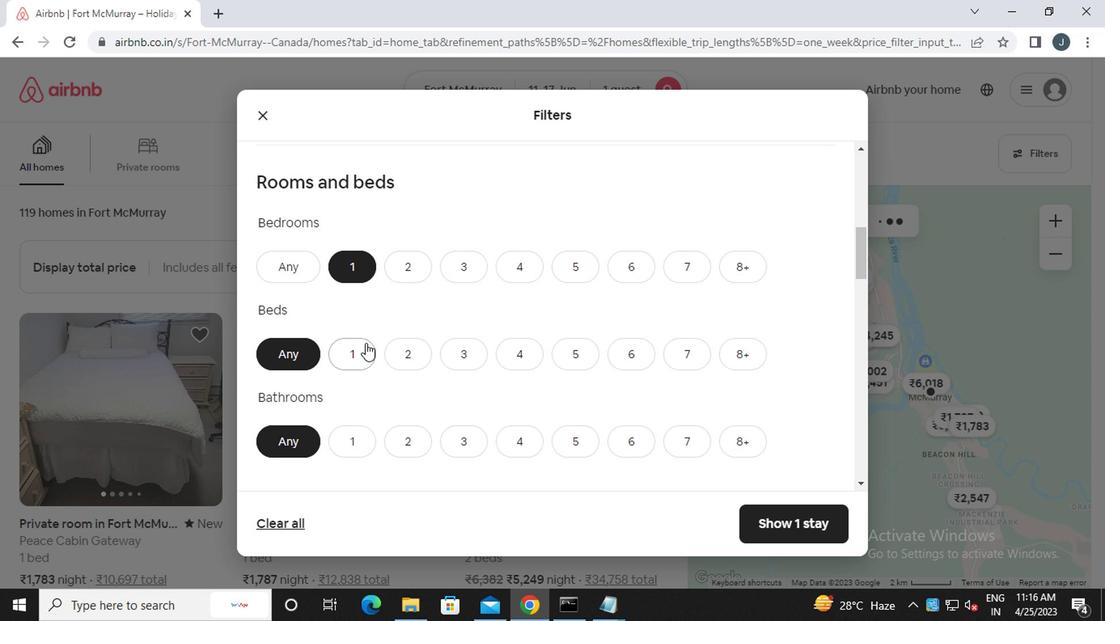 
Action: Mouse moved to (352, 442)
Screenshot: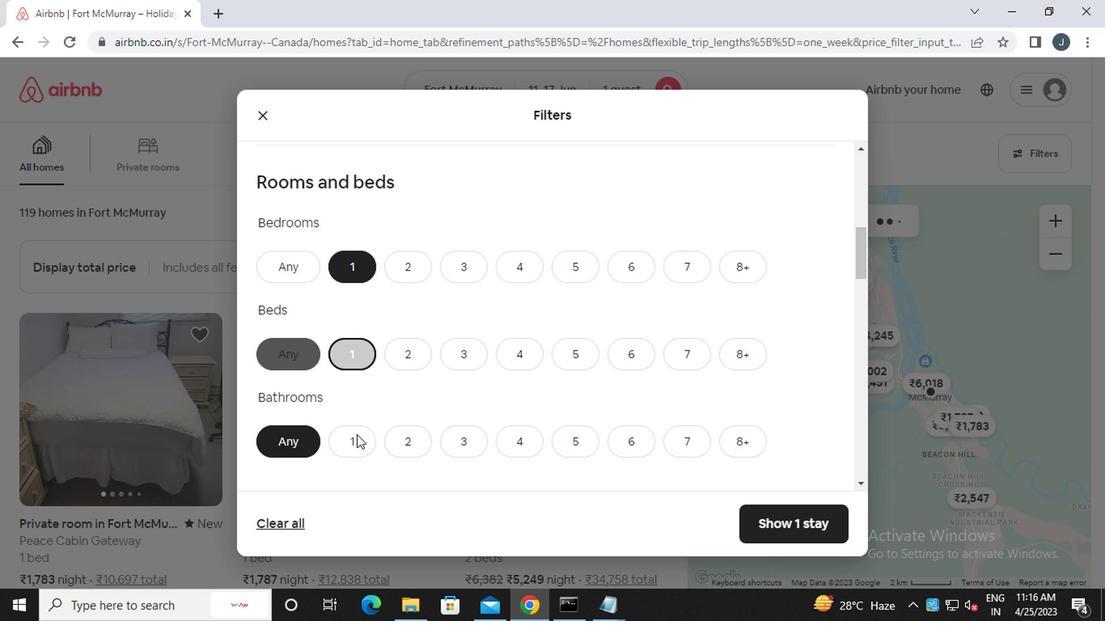 
Action: Mouse pressed left at (352, 442)
Screenshot: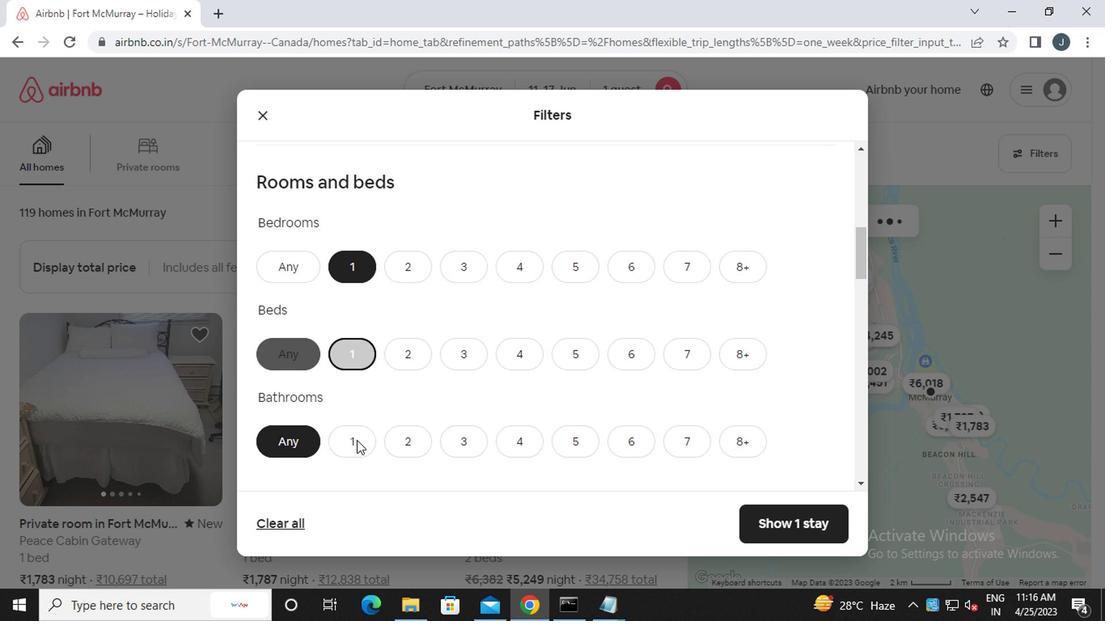 
Action: Mouse moved to (401, 443)
Screenshot: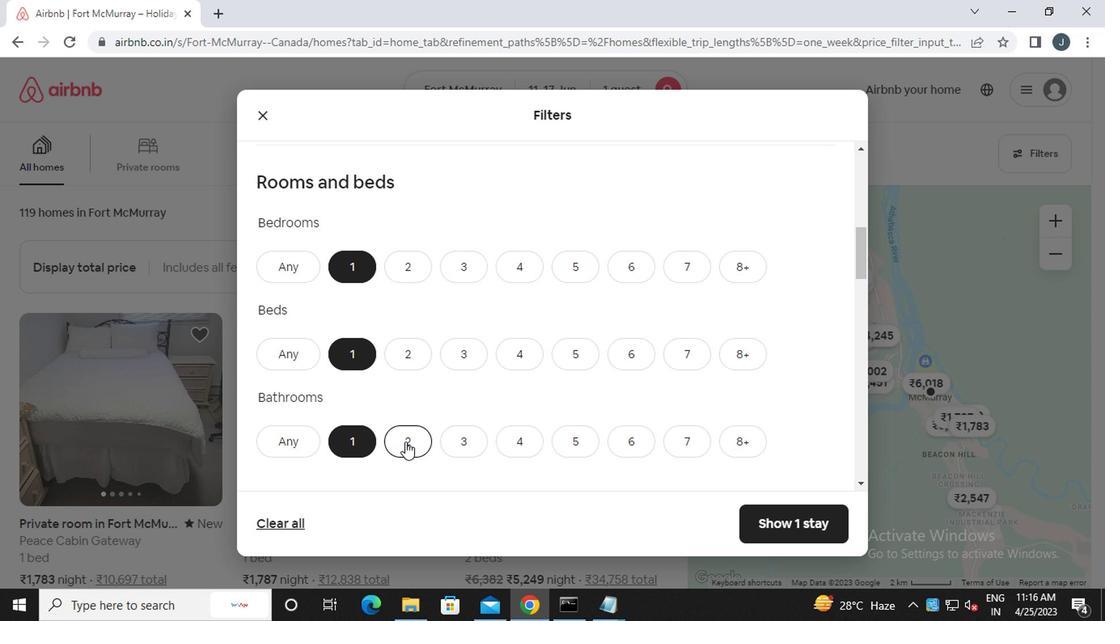 
Action: Mouse scrolled (401, 443) with delta (0, 0)
Screenshot: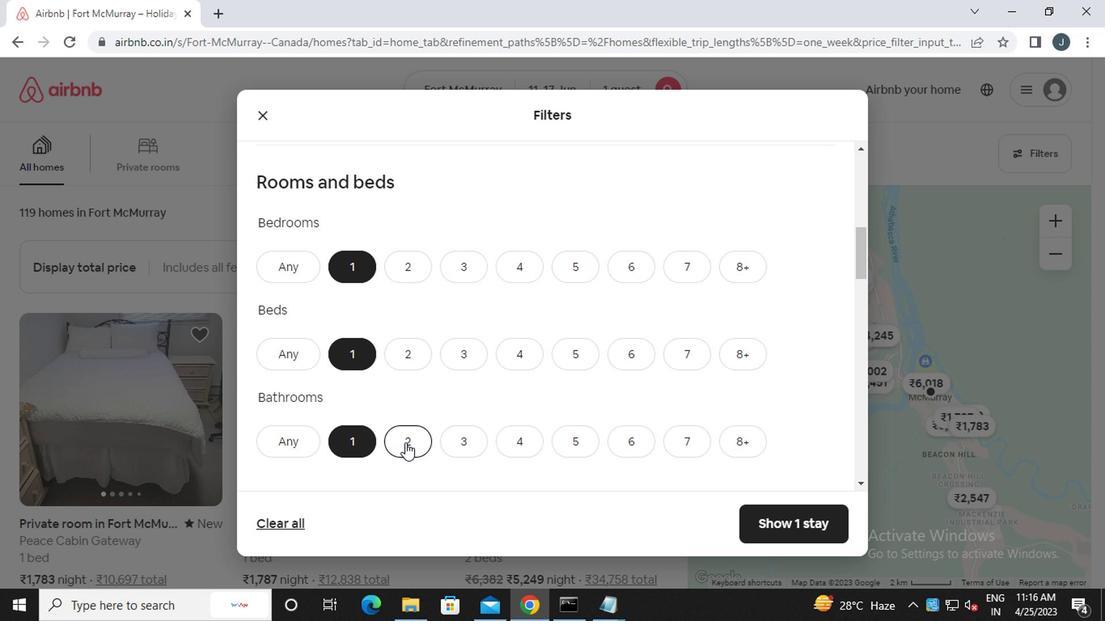 
Action: Mouse scrolled (401, 443) with delta (0, 0)
Screenshot: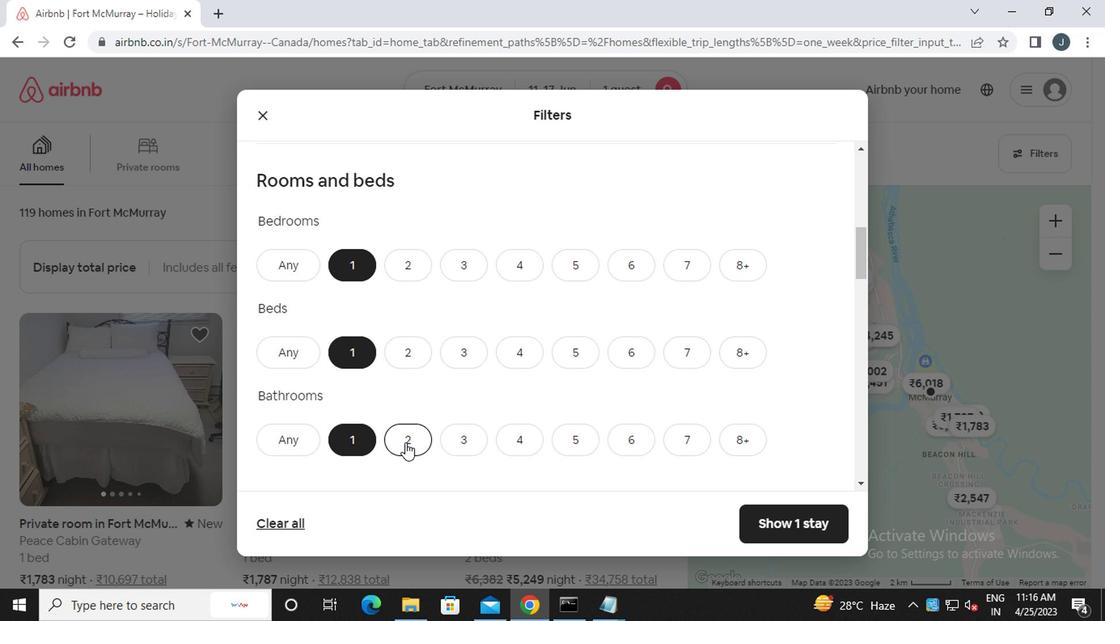 
Action: Mouse moved to (401, 443)
Screenshot: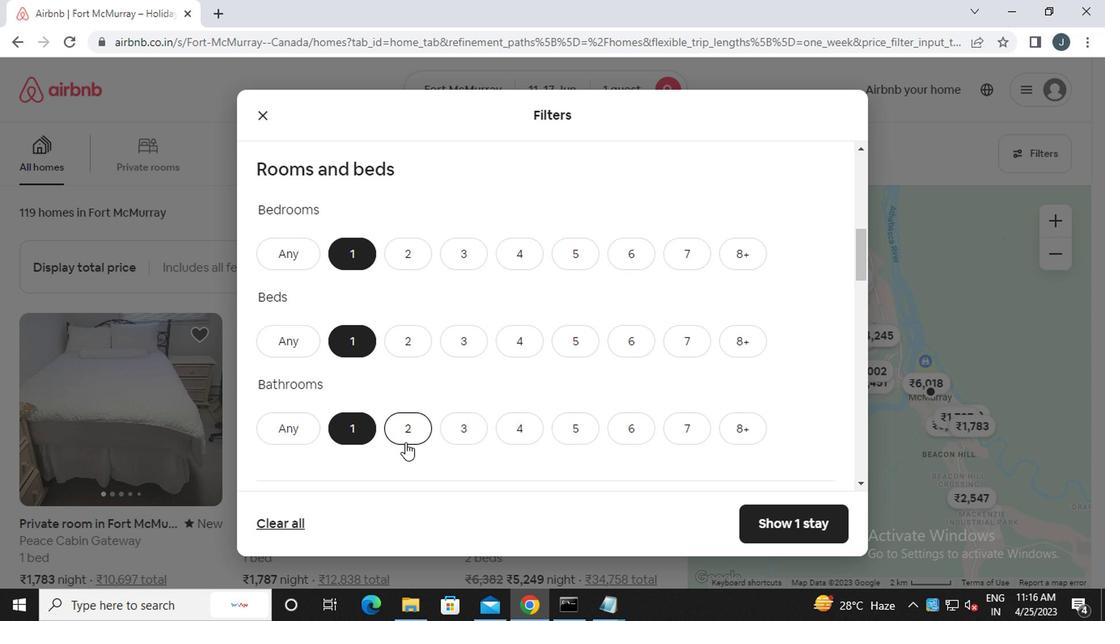 
Action: Mouse scrolled (401, 443) with delta (0, 0)
Screenshot: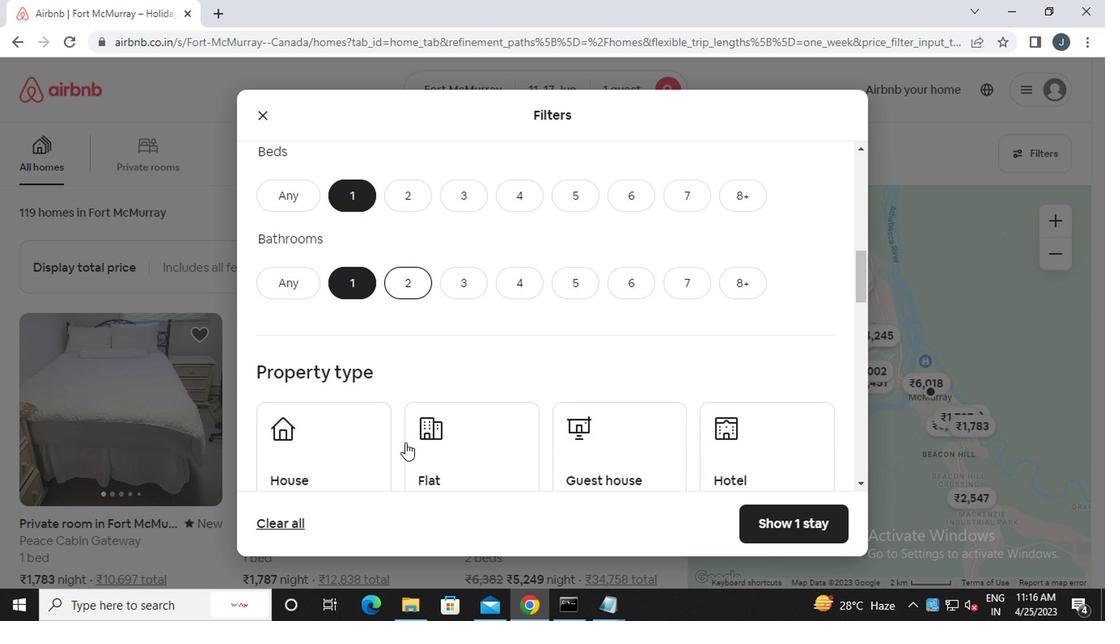 
Action: Mouse moved to (321, 397)
Screenshot: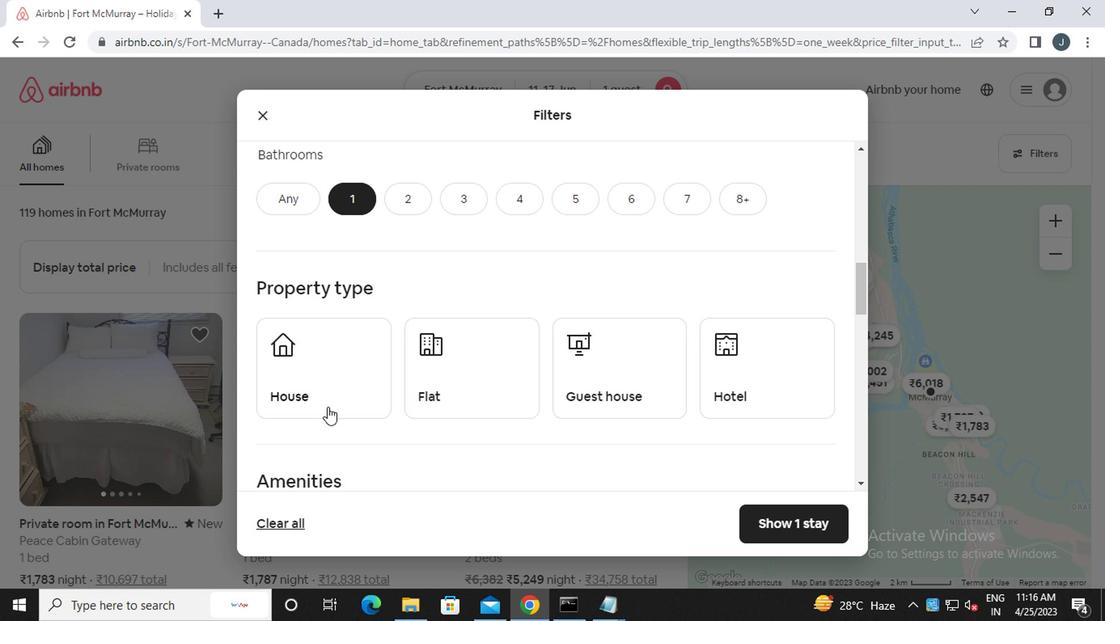 
Action: Mouse pressed left at (321, 397)
Screenshot: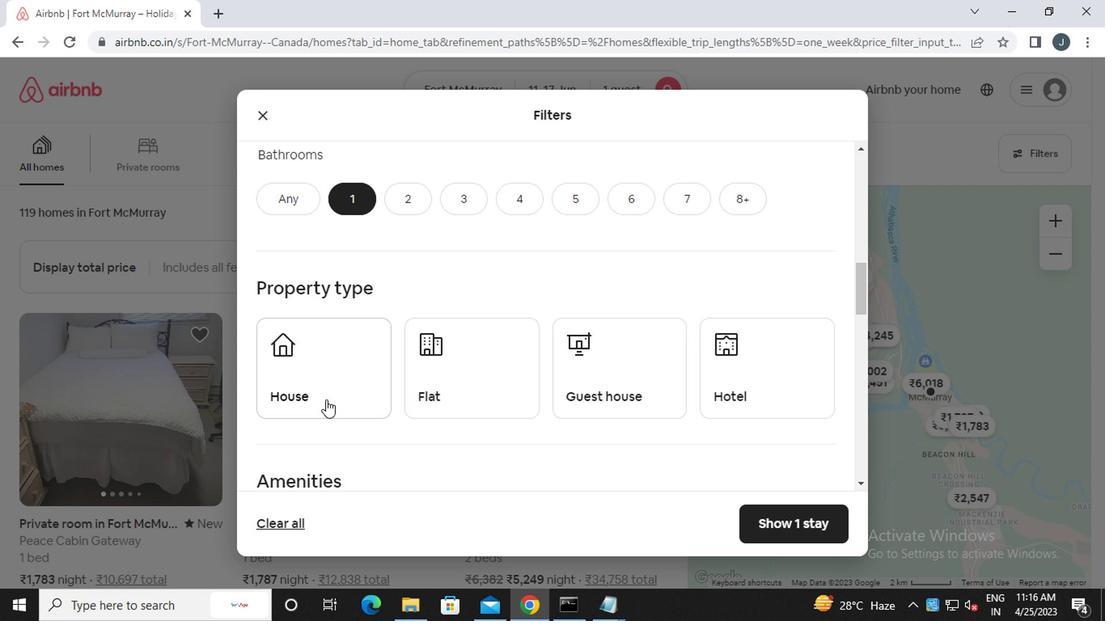 
Action: Mouse moved to (455, 392)
Screenshot: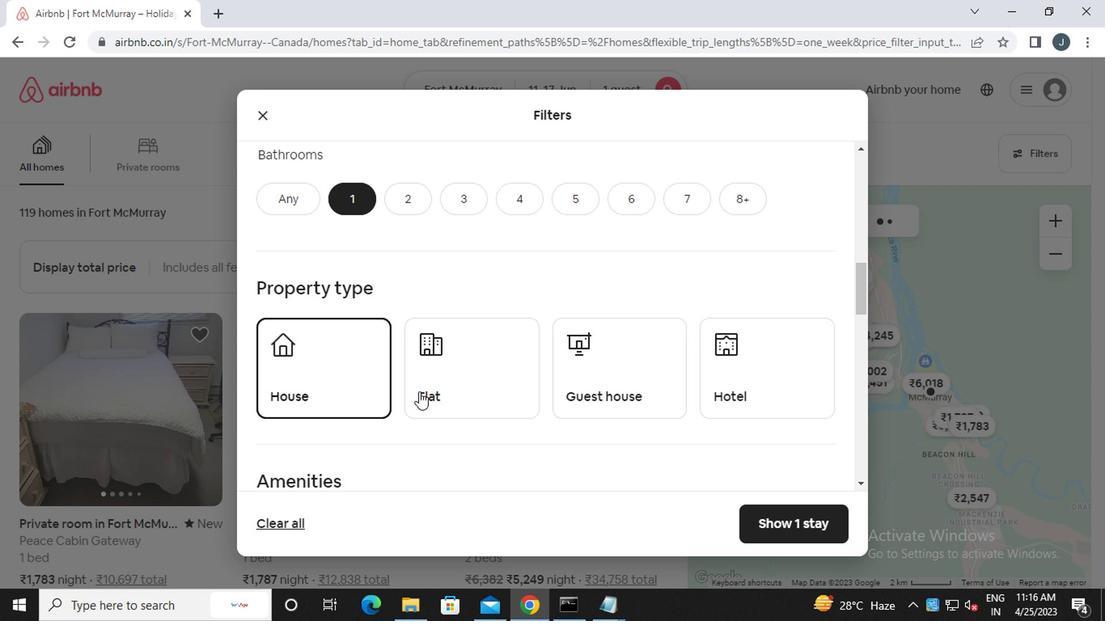 
Action: Mouse pressed left at (455, 392)
Screenshot: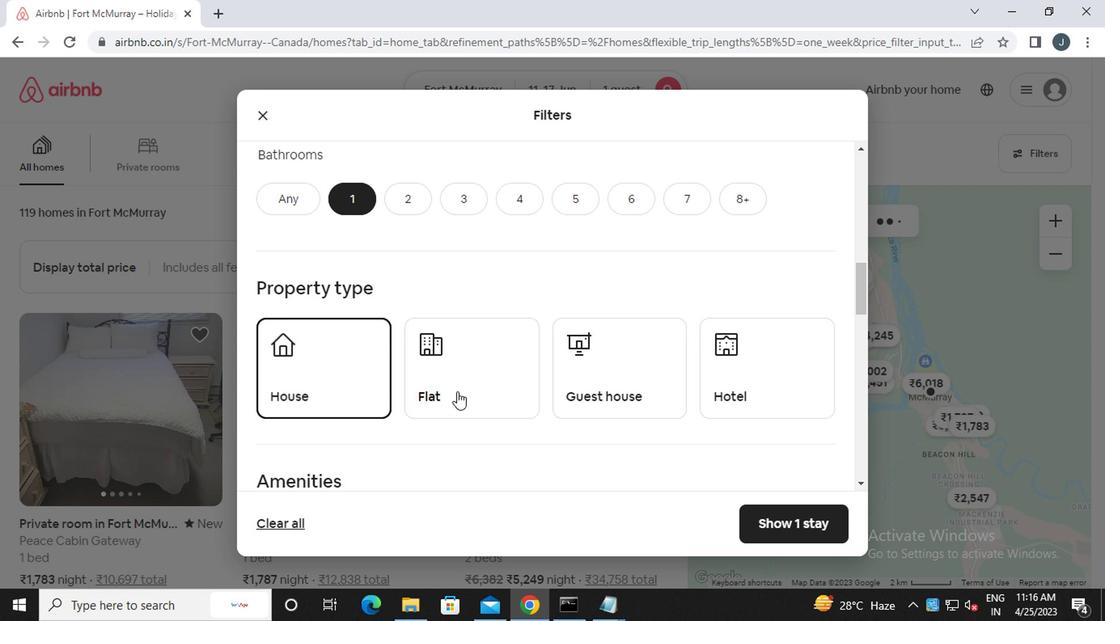 
Action: Mouse moved to (579, 375)
Screenshot: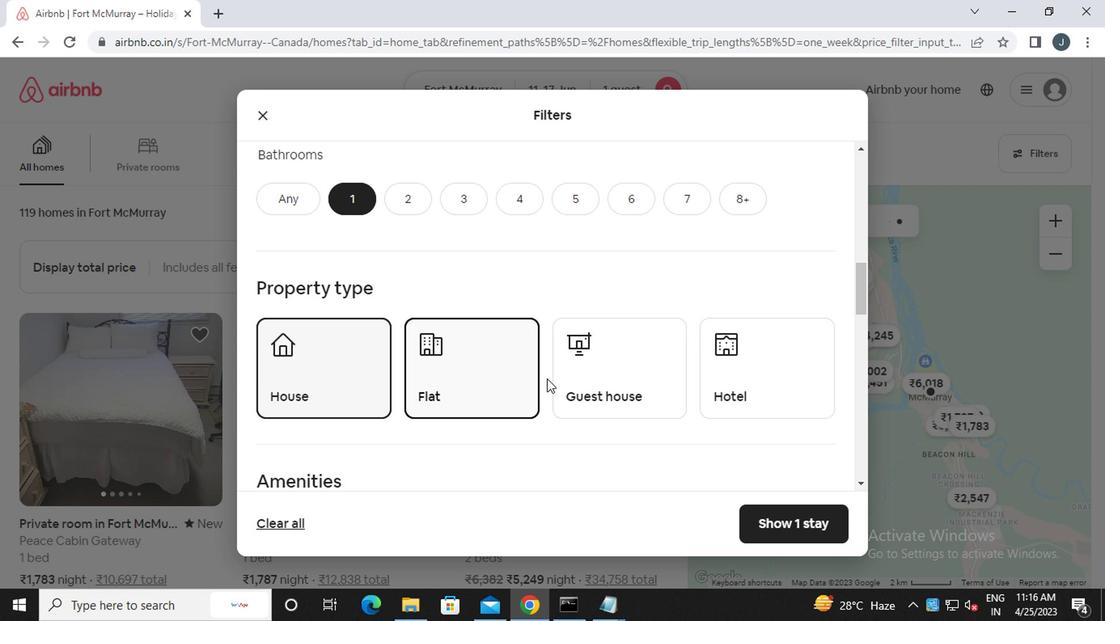 
Action: Mouse pressed left at (579, 375)
Screenshot: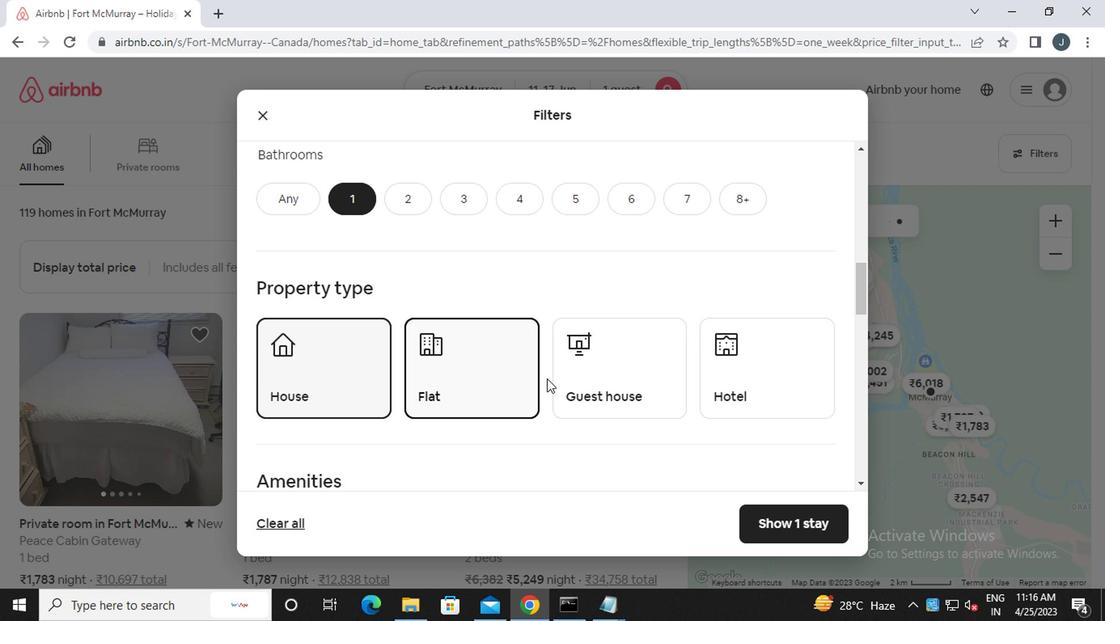 
Action: Mouse moved to (732, 373)
Screenshot: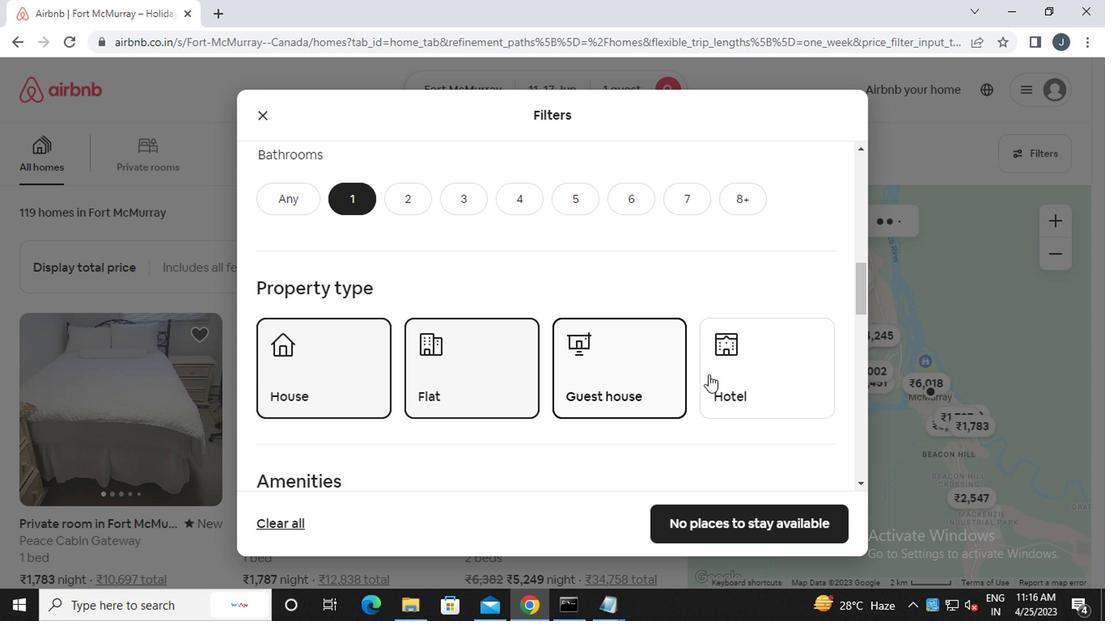 
Action: Mouse pressed left at (732, 373)
Screenshot: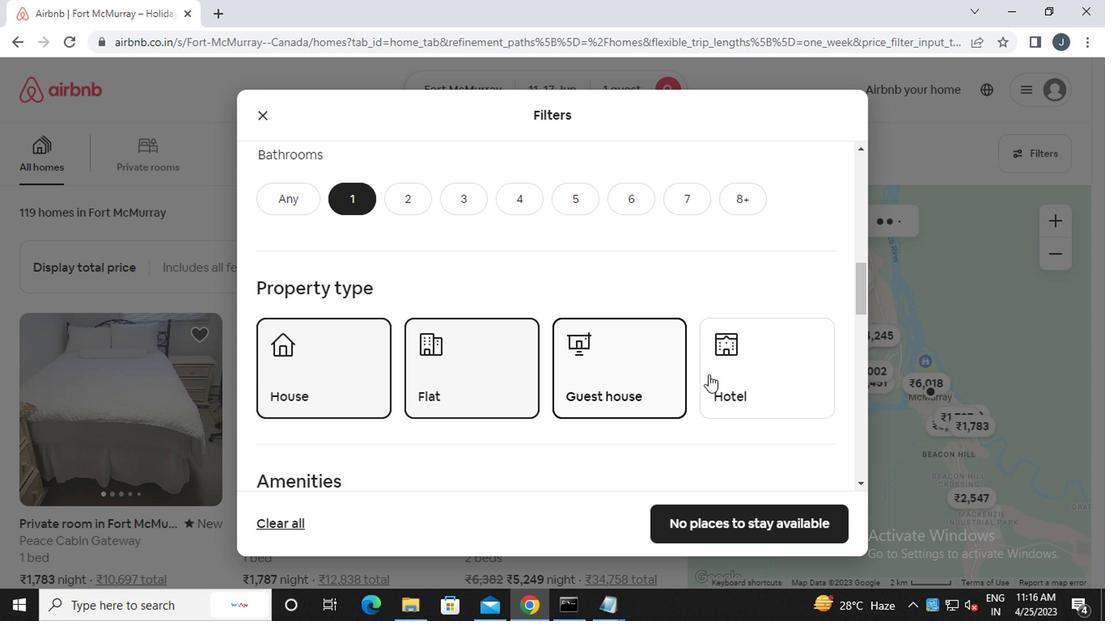 
Action: Mouse moved to (564, 389)
Screenshot: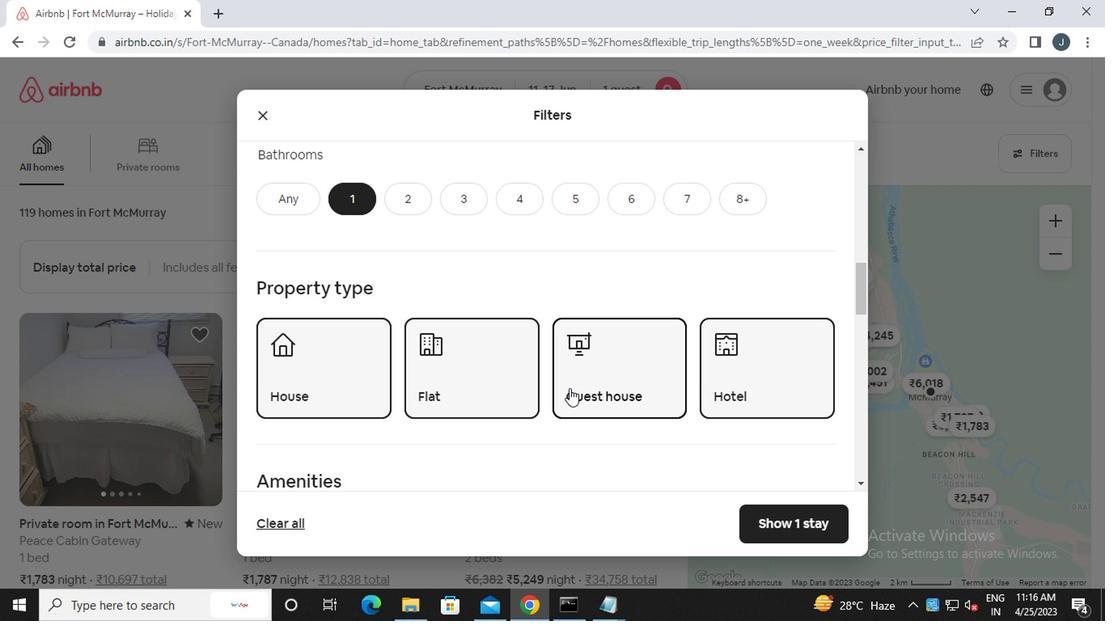 
Action: Mouse scrolled (564, 389) with delta (0, 0)
Screenshot: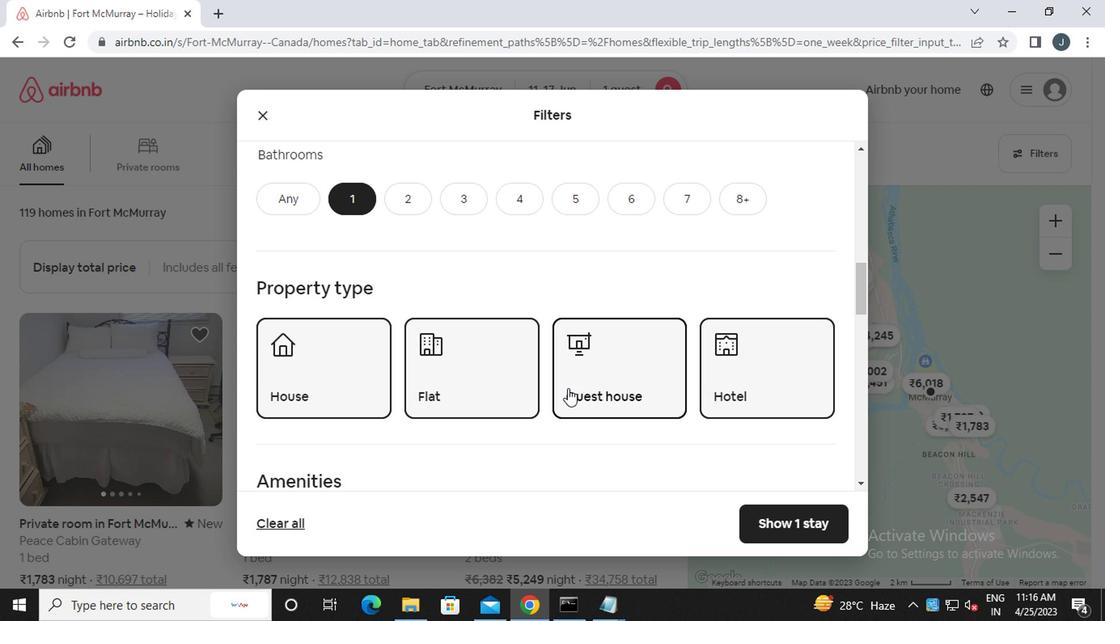 
Action: Mouse scrolled (564, 389) with delta (0, 0)
Screenshot: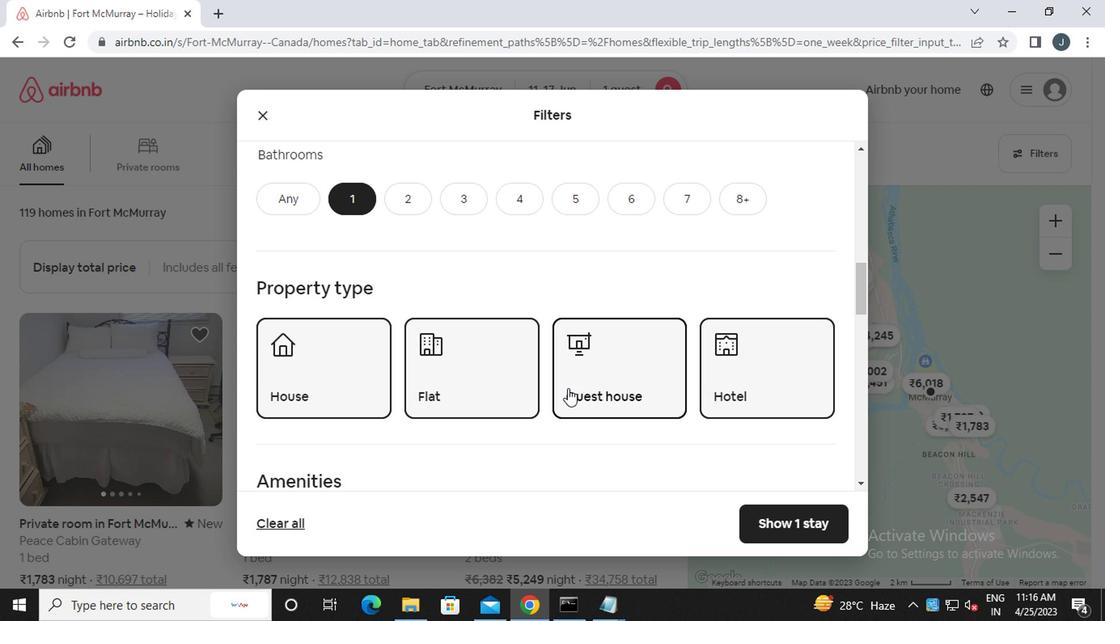 
Action: Mouse scrolled (564, 389) with delta (0, 0)
Screenshot: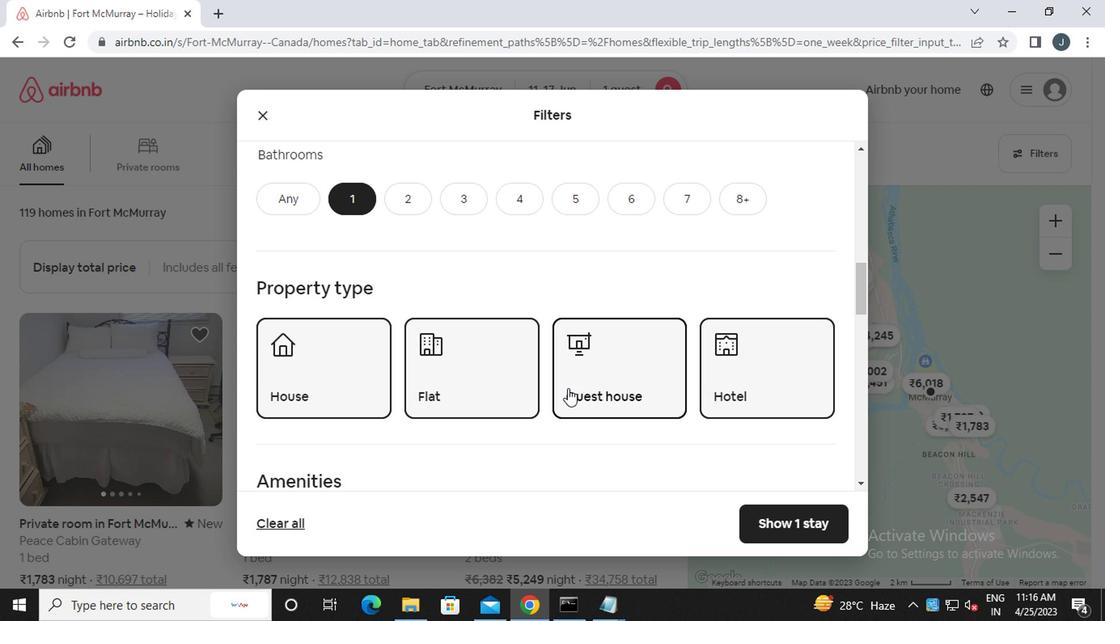 
Action: Mouse moved to (518, 388)
Screenshot: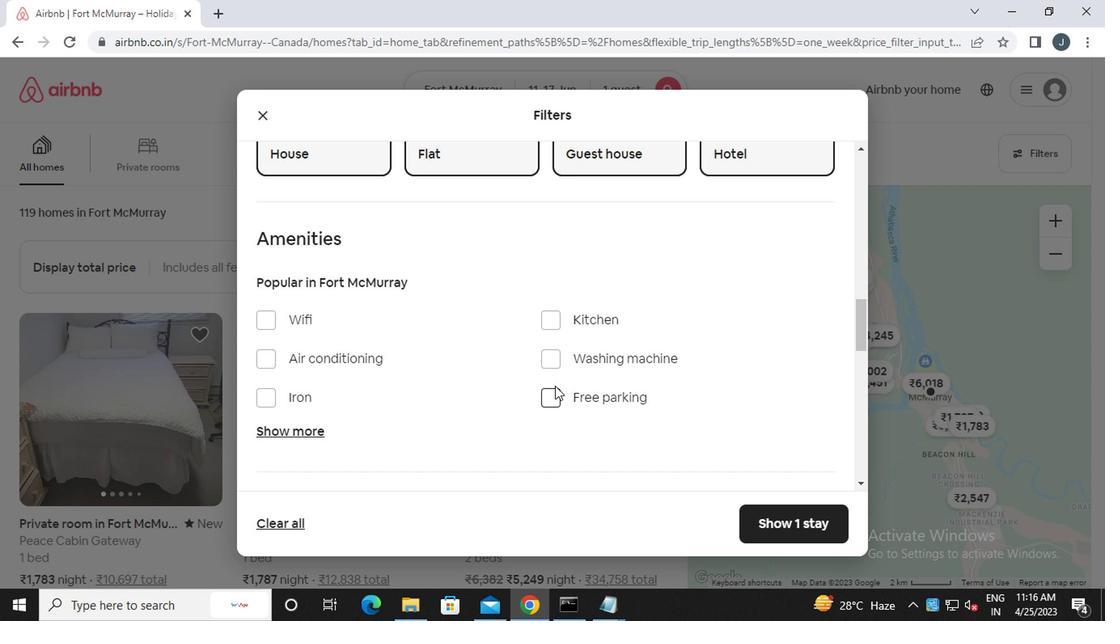 
Action: Mouse scrolled (518, 387) with delta (0, -1)
Screenshot: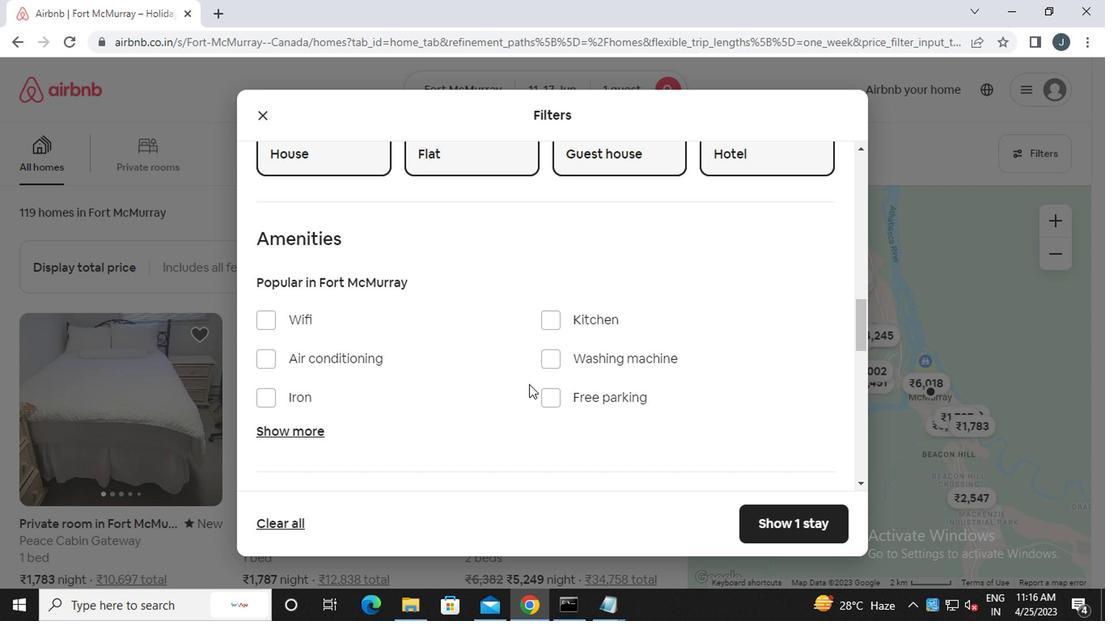 
Action: Mouse moved to (517, 392)
Screenshot: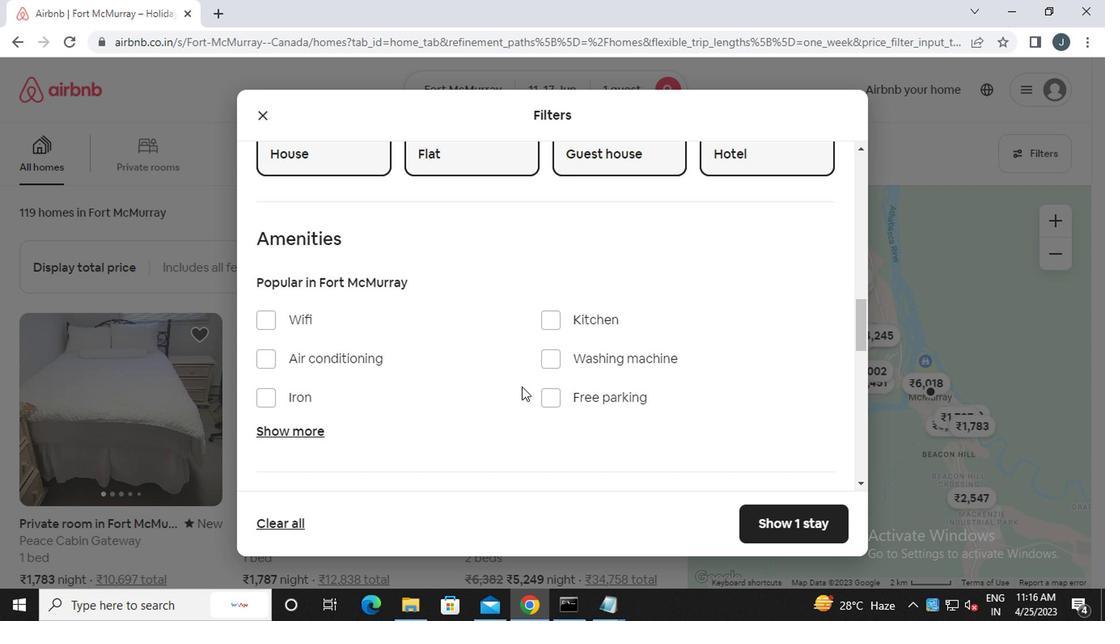 
Action: Mouse scrolled (517, 391) with delta (0, -1)
Screenshot: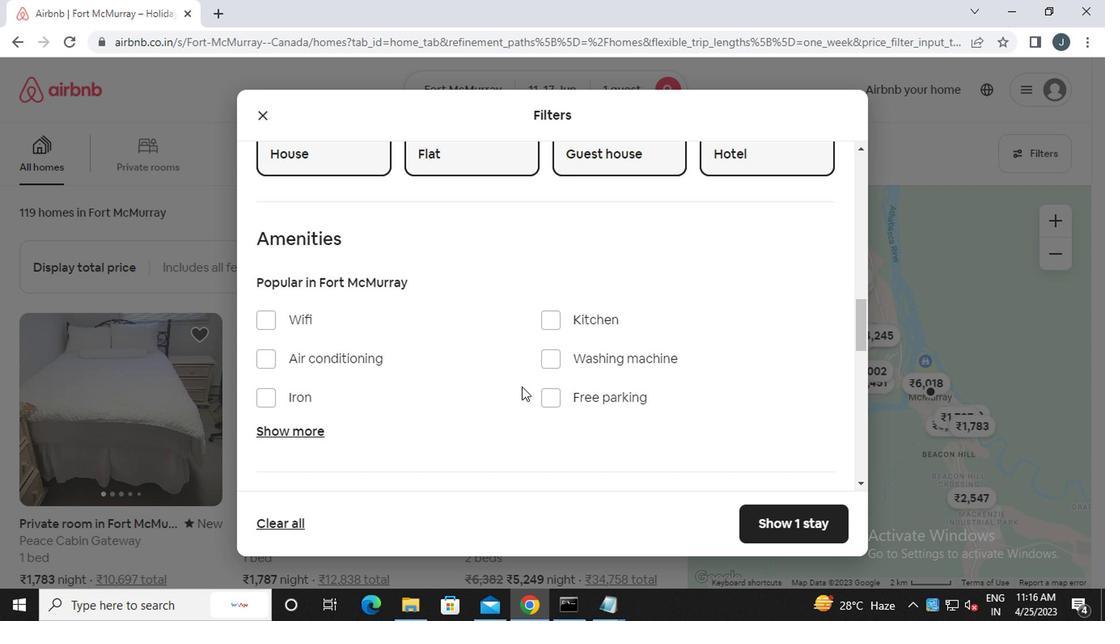
Action: Mouse moved to (517, 392)
Screenshot: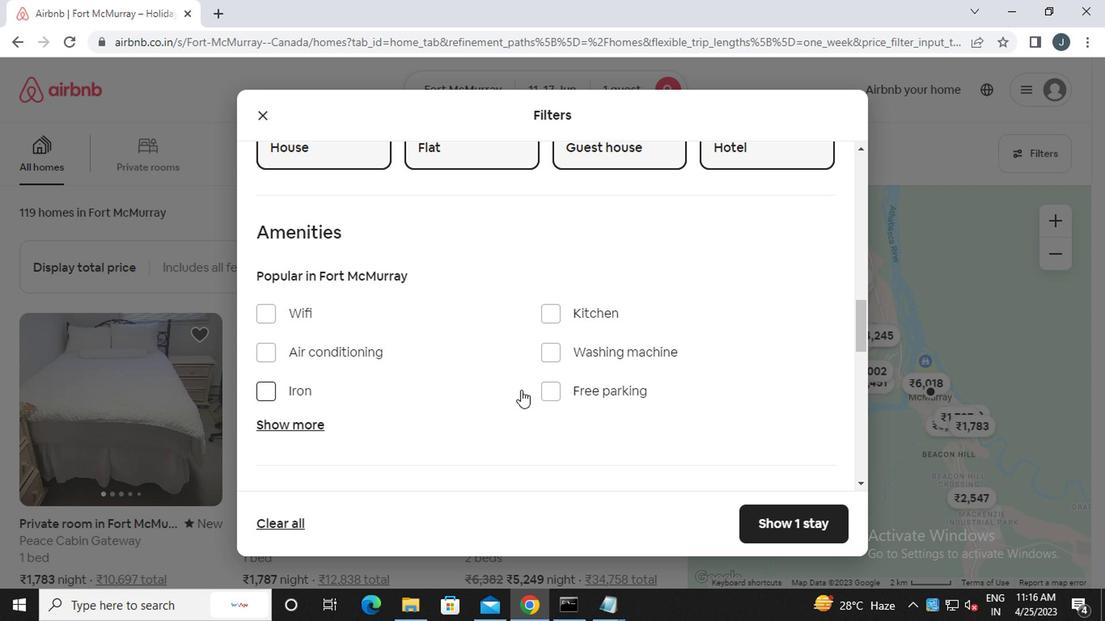 
Action: Mouse scrolled (517, 391) with delta (0, -1)
Screenshot: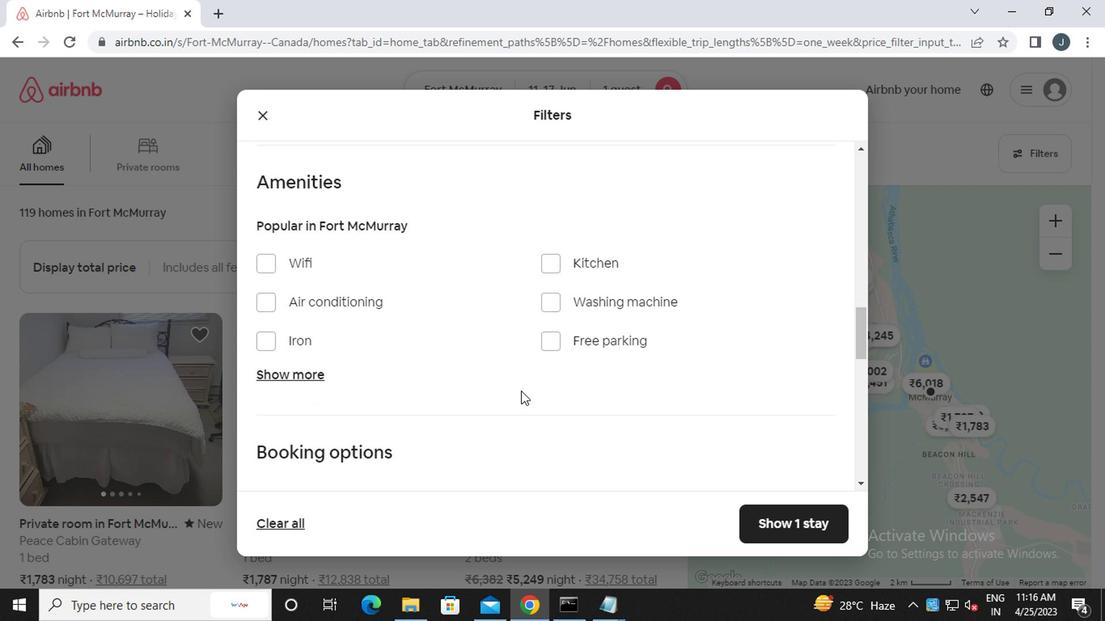 
Action: Mouse scrolled (517, 391) with delta (0, -1)
Screenshot: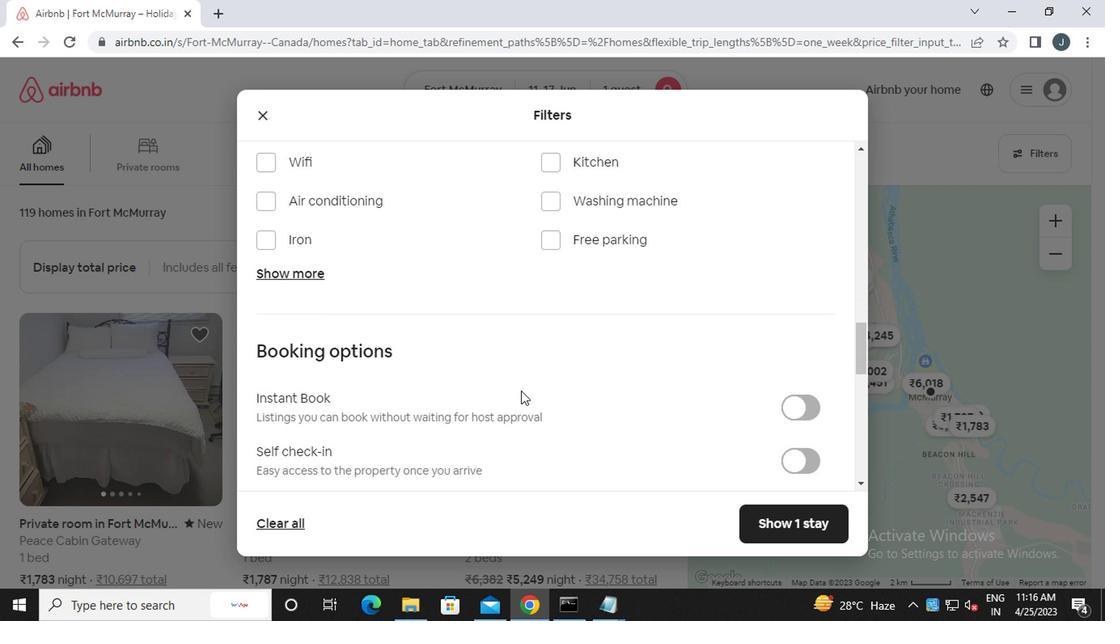 
Action: Mouse moved to (795, 299)
Screenshot: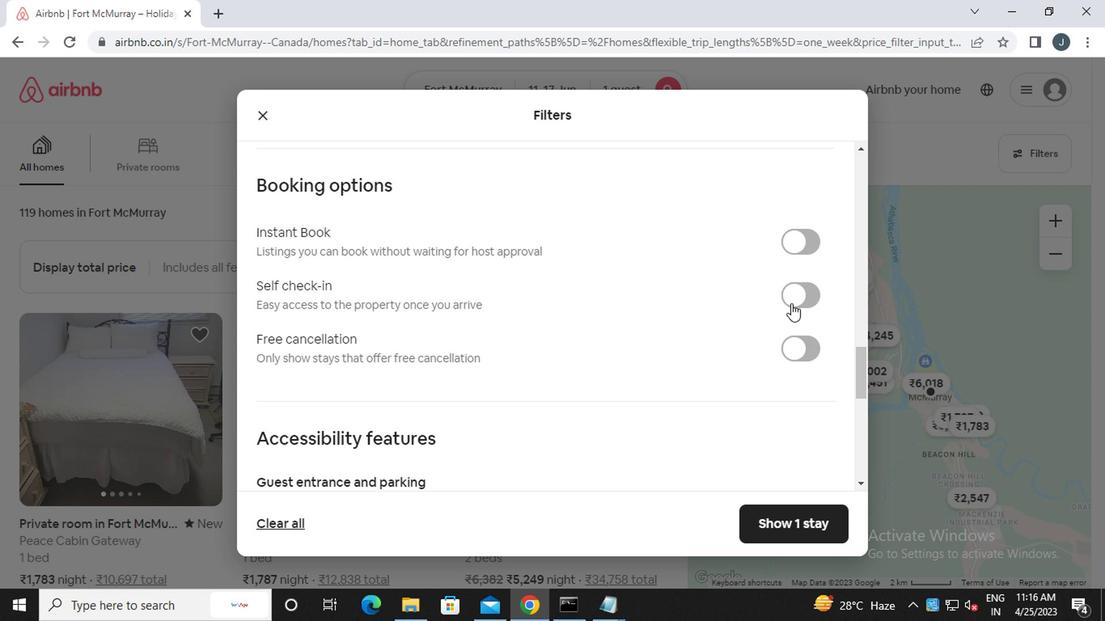 
Action: Mouse pressed left at (795, 299)
Screenshot: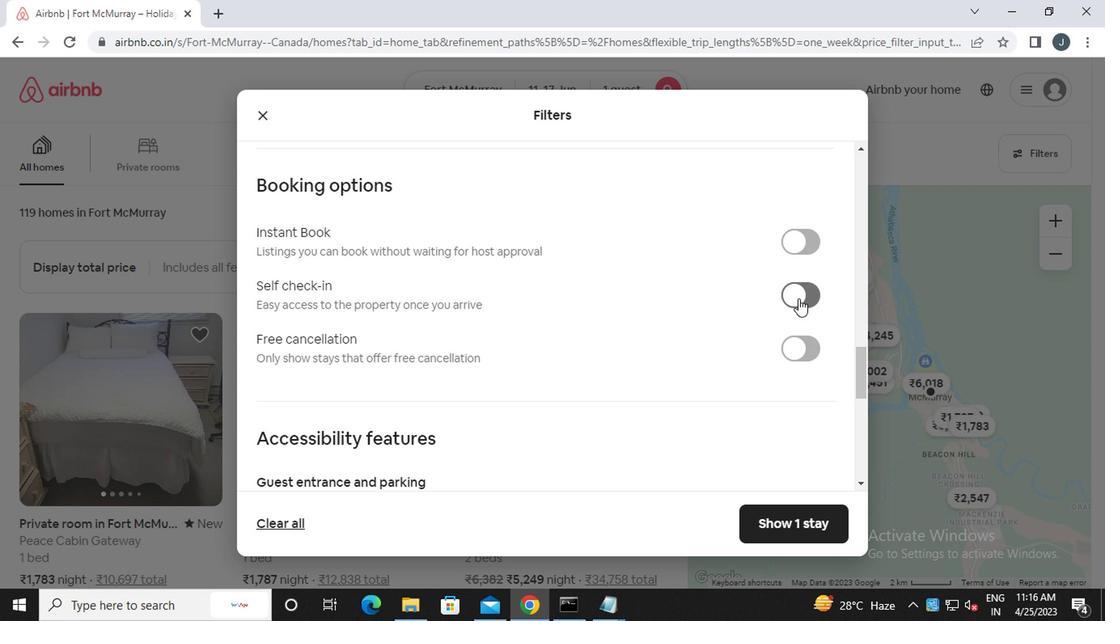 
Action: Mouse moved to (598, 363)
Screenshot: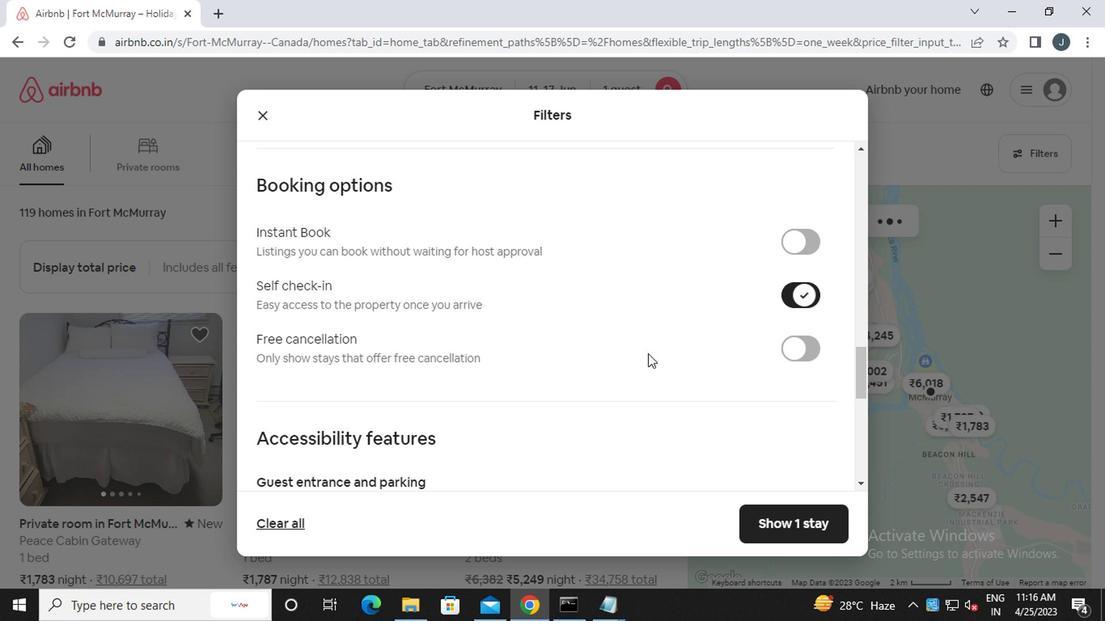 
Action: Mouse scrolled (598, 363) with delta (0, 0)
Screenshot: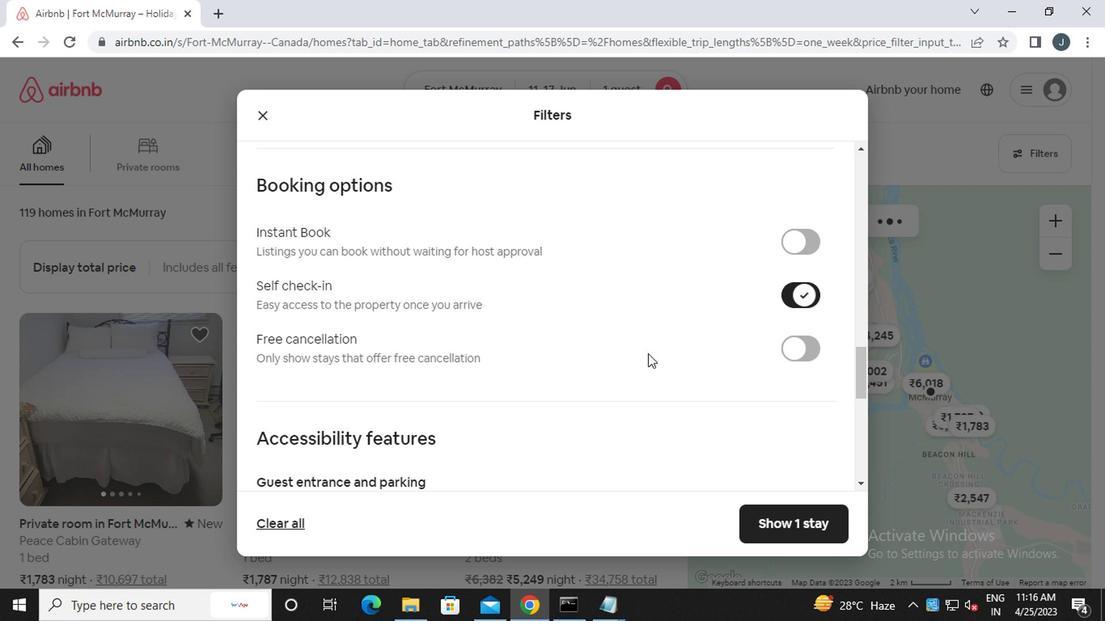 
Action: Mouse moved to (592, 365)
Screenshot: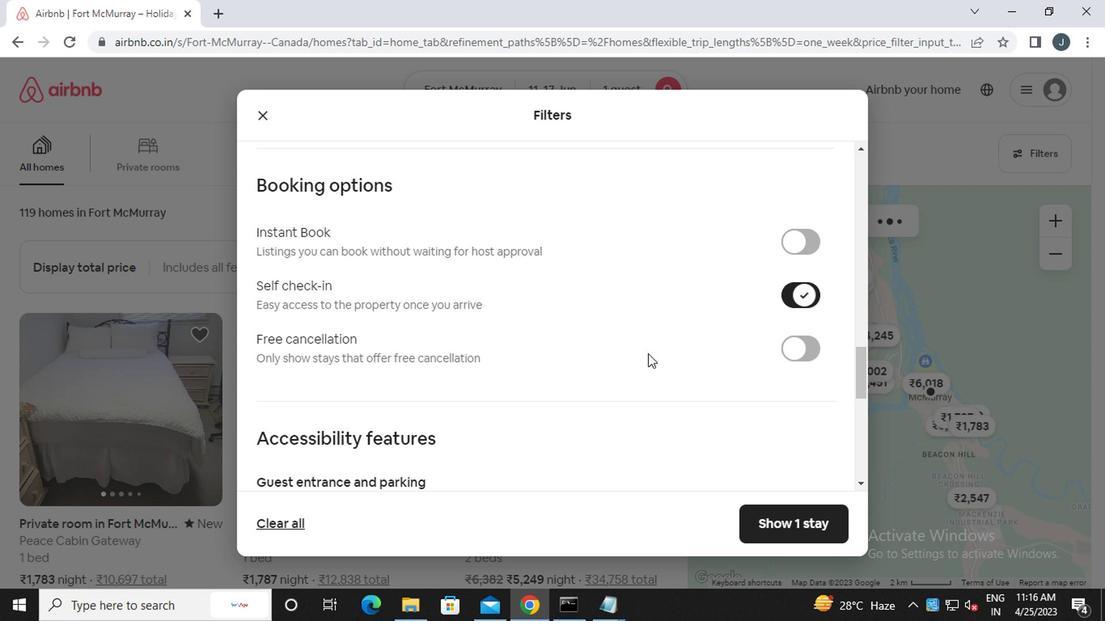 
Action: Mouse scrolled (592, 364) with delta (0, 0)
Screenshot: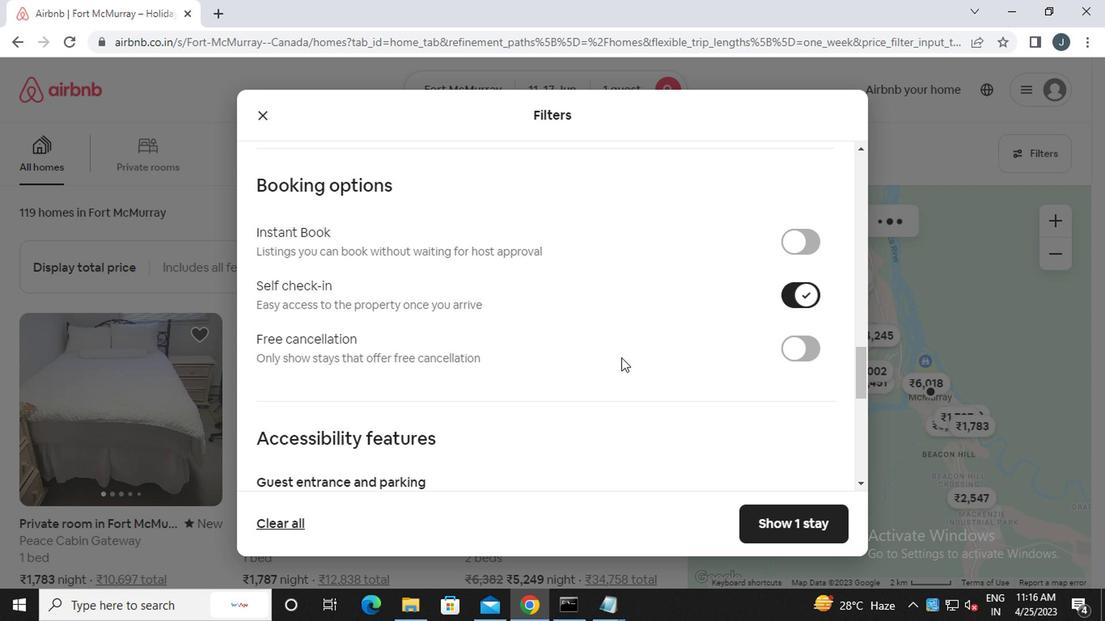 
Action: Mouse moved to (591, 365)
Screenshot: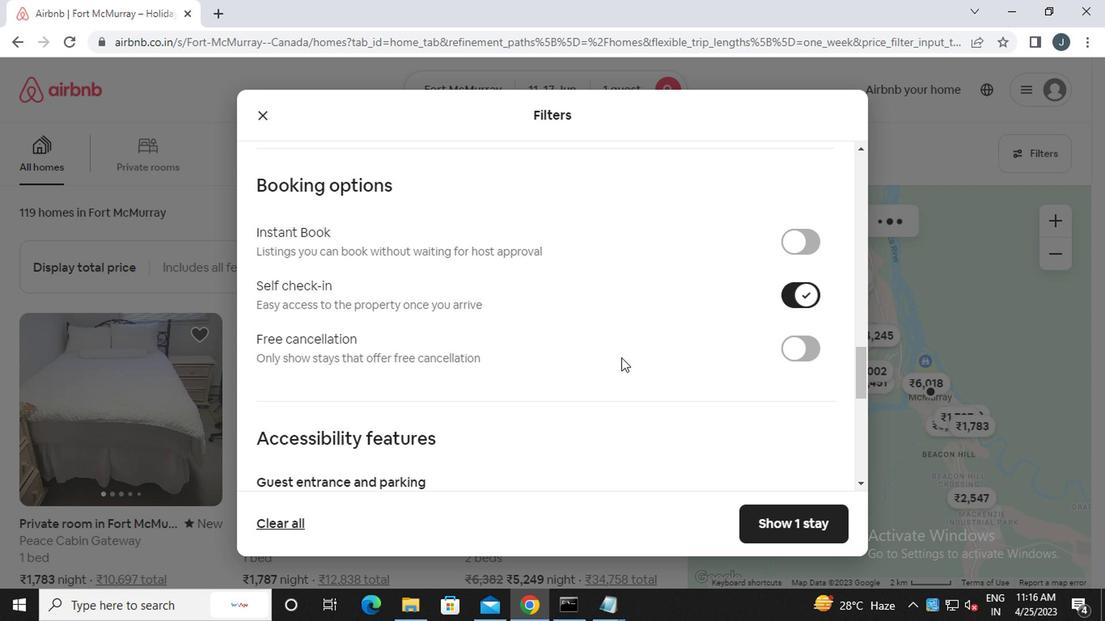 
Action: Mouse scrolled (591, 364) with delta (0, 0)
Screenshot: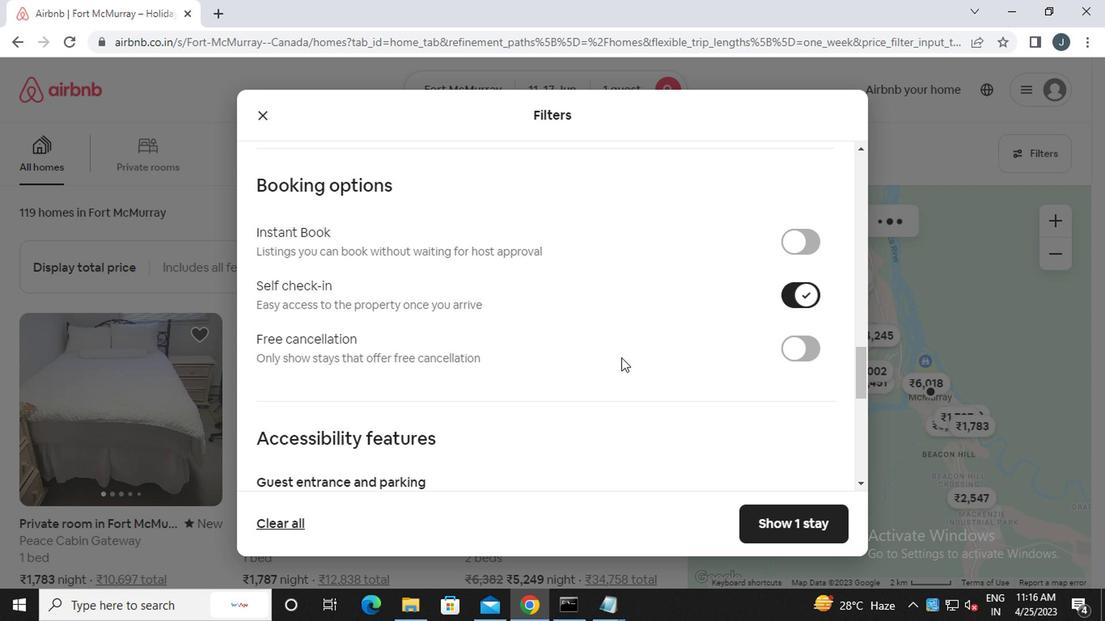 
Action: Mouse scrolled (591, 364) with delta (0, 0)
Screenshot: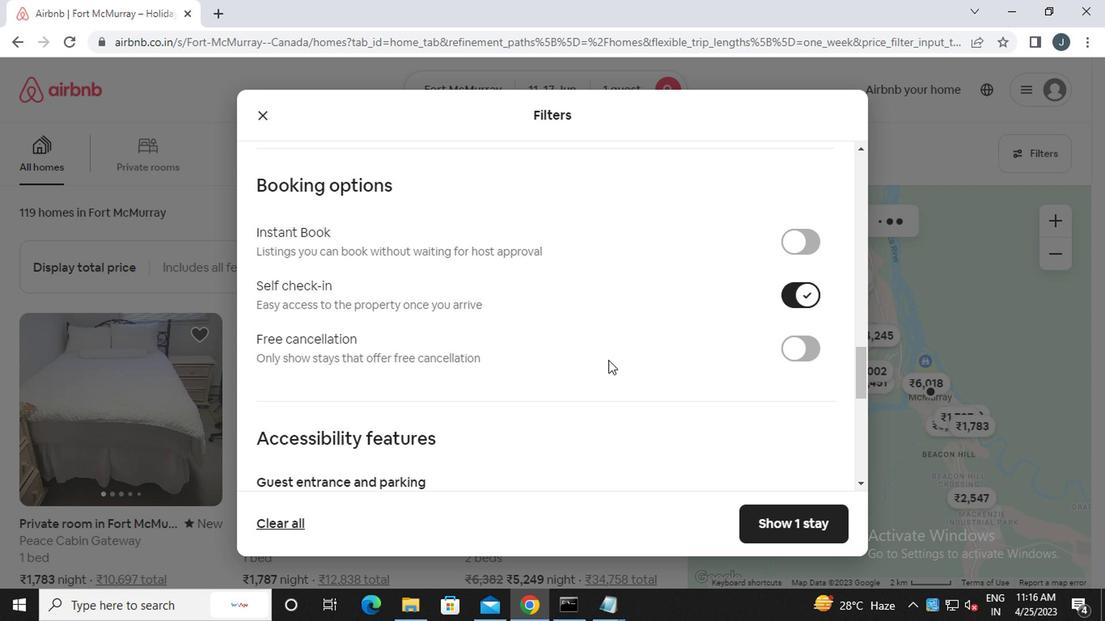 
Action: Mouse moved to (590, 365)
Screenshot: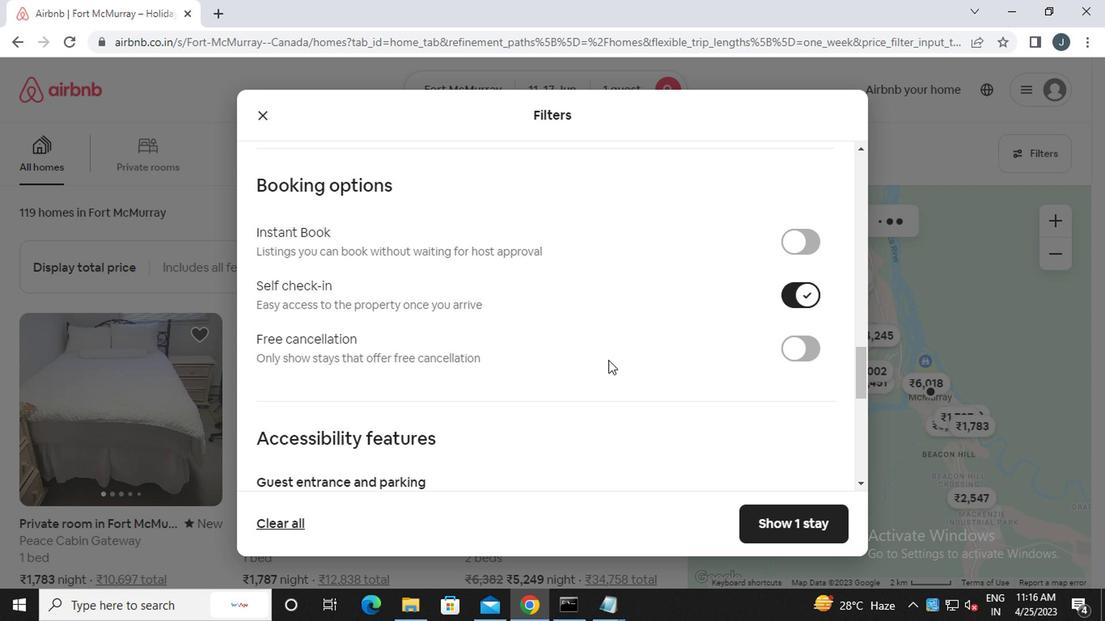 
Action: Mouse scrolled (590, 364) with delta (0, 0)
Screenshot: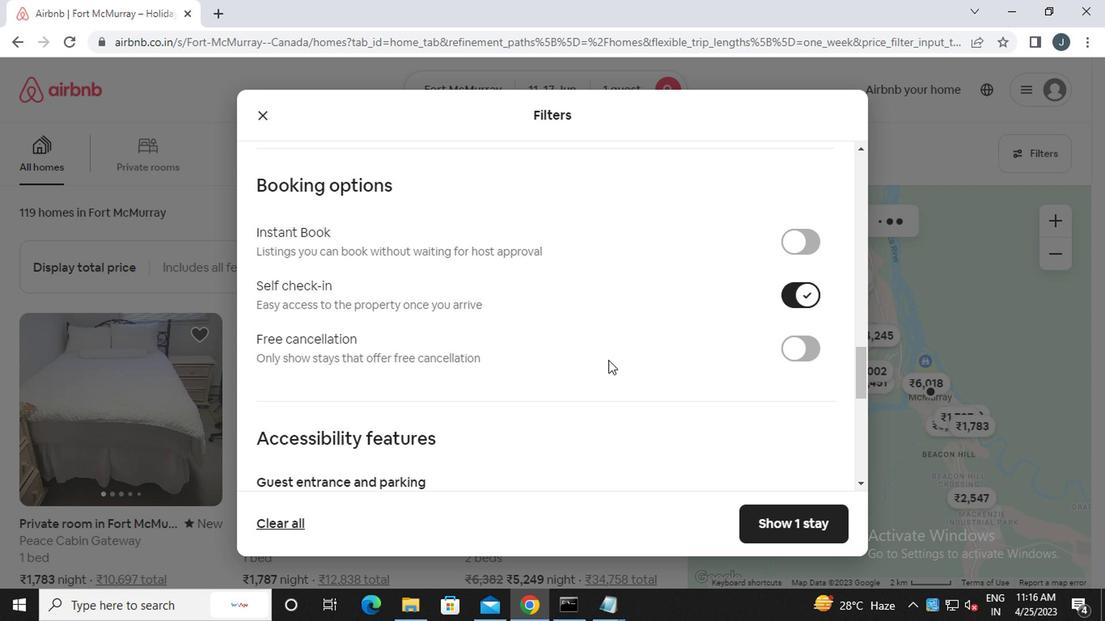 
Action: Mouse moved to (589, 365)
Screenshot: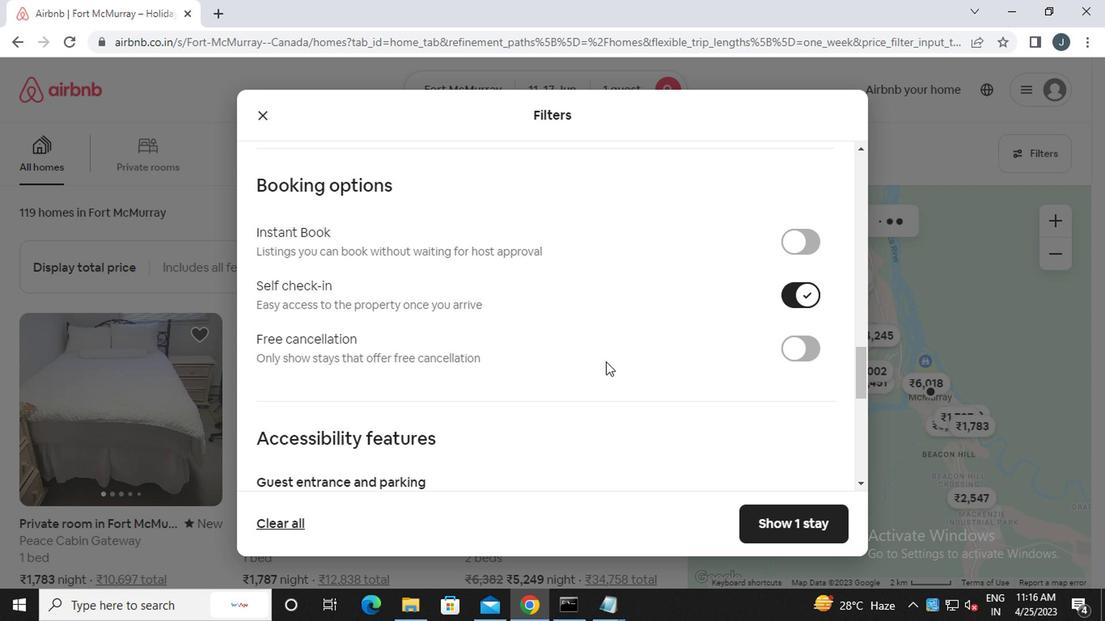 
Action: Mouse scrolled (589, 364) with delta (0, 0)
Screenshot: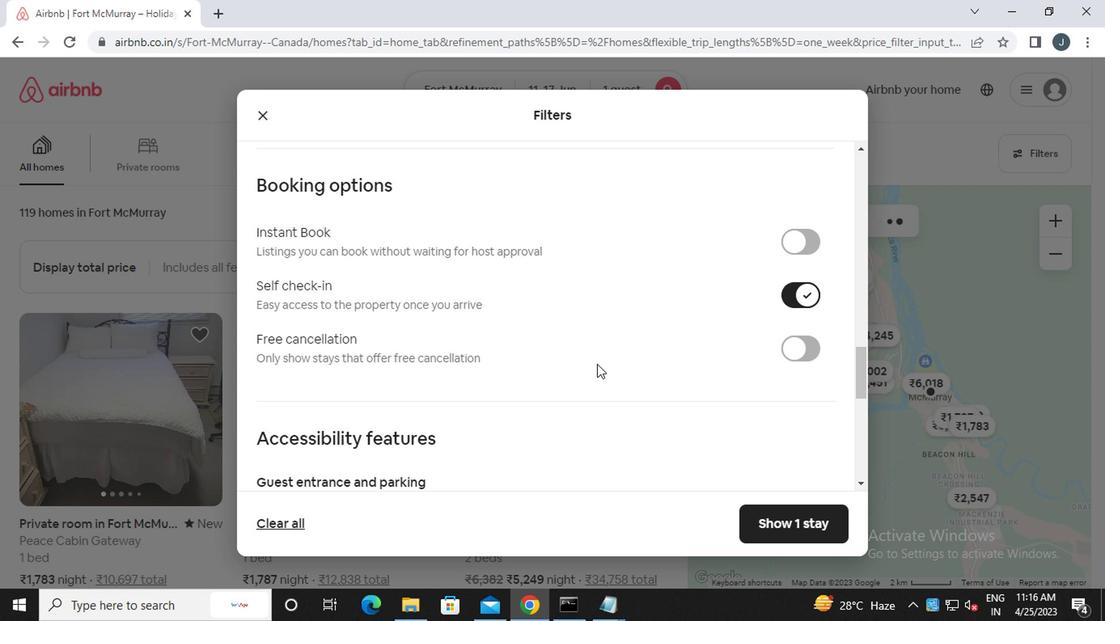 
Action: Mouse moved to (265, 413)
Screenshot: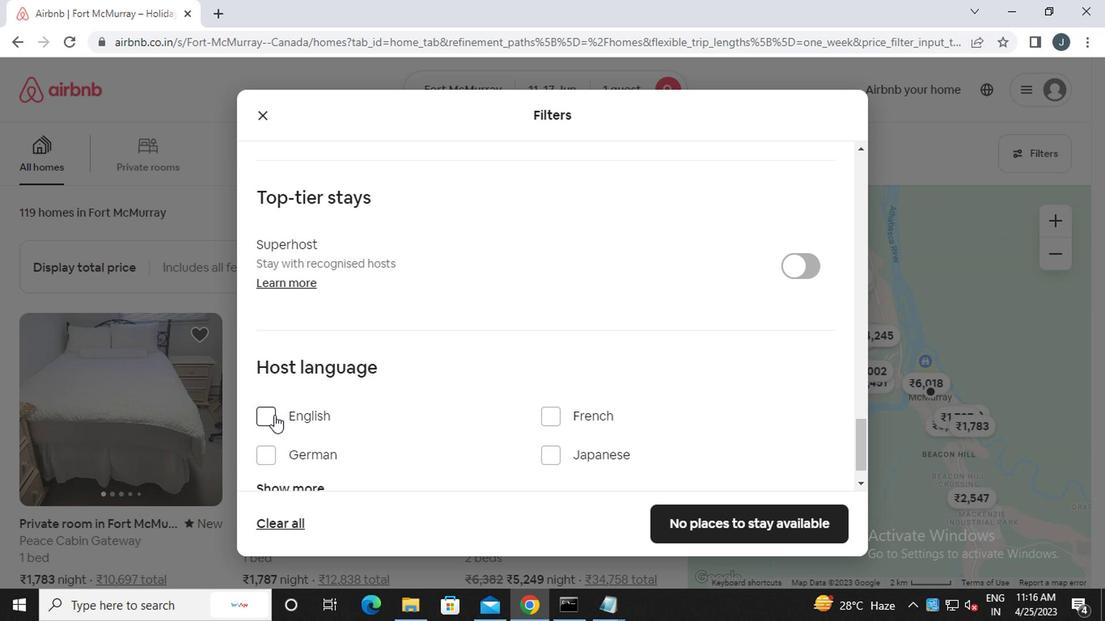 
Action: Mouse pressed left at (265, 413)
Screenshot: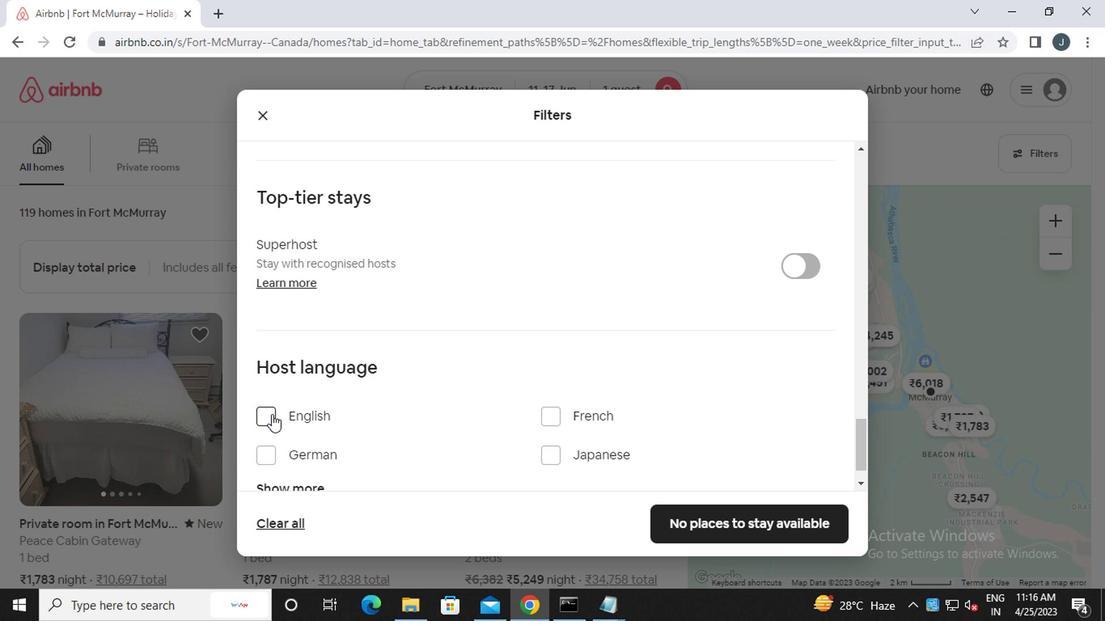 
Action: Mouse moved to (739, 523)
Screenshot: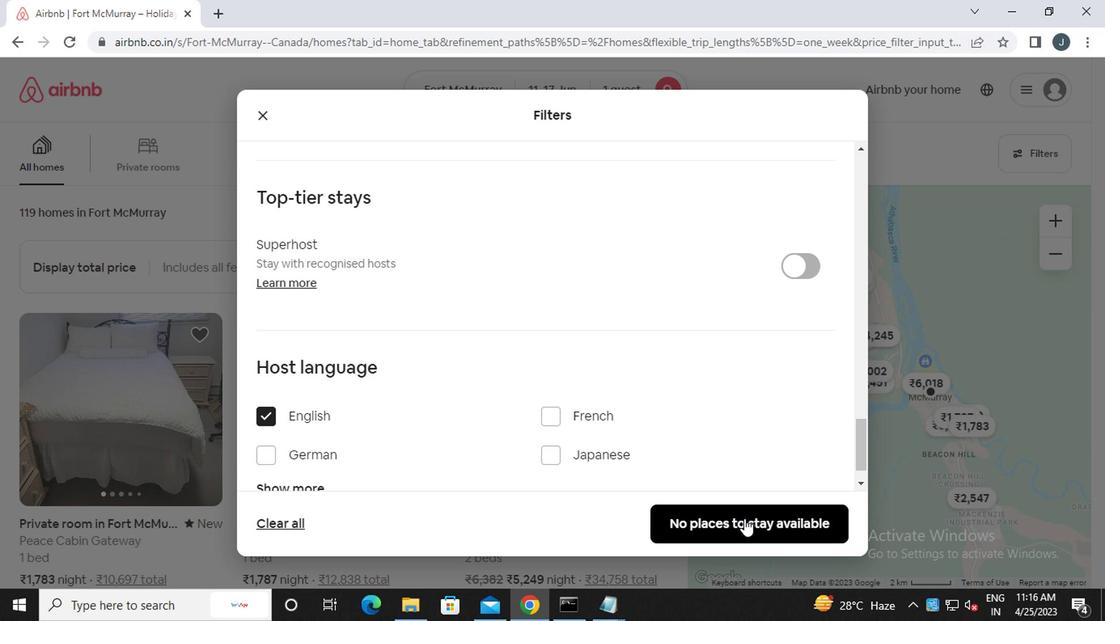 
Action: Mouse pressed left at (739, 523)
Screenshot: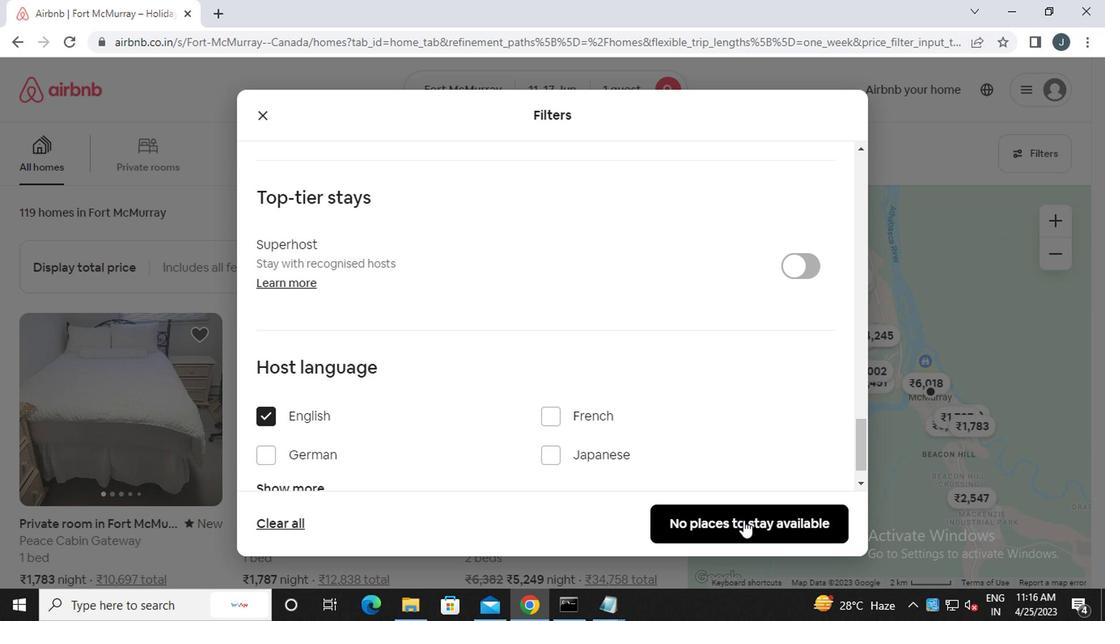 
Action: Mouse moved to (727, 511)
Screenshot: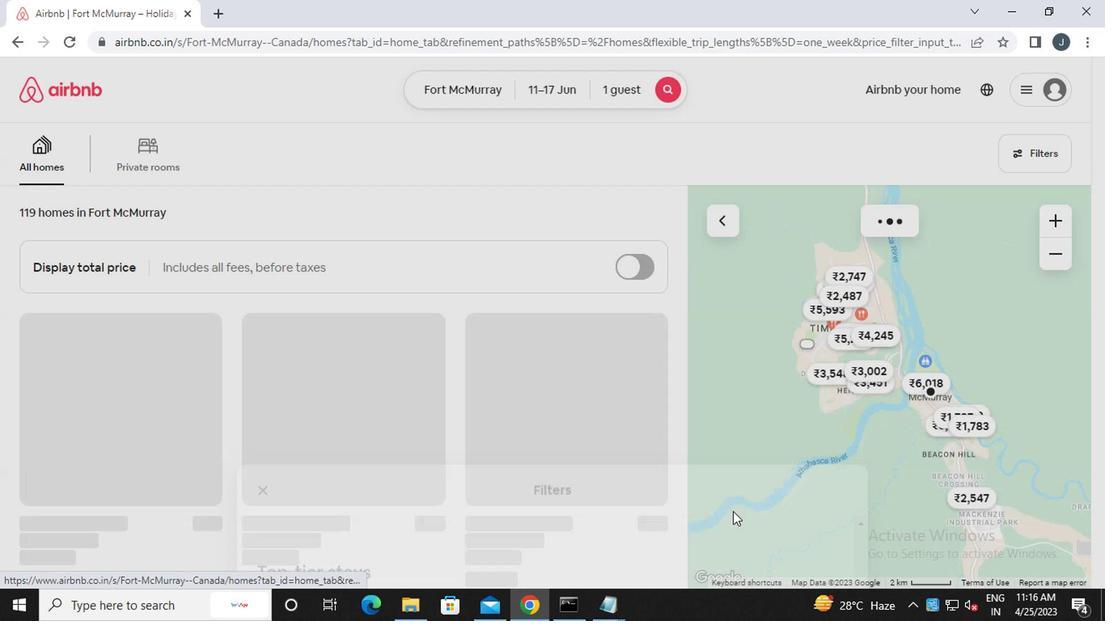 
